 Task: Save favorite listings for townhouses in Austin, Texas, with a minimum of 3 bedrooms and a garage.
Action: Key pressed a<Key.caps_lock>USTIN<Key.space>
Screenshot: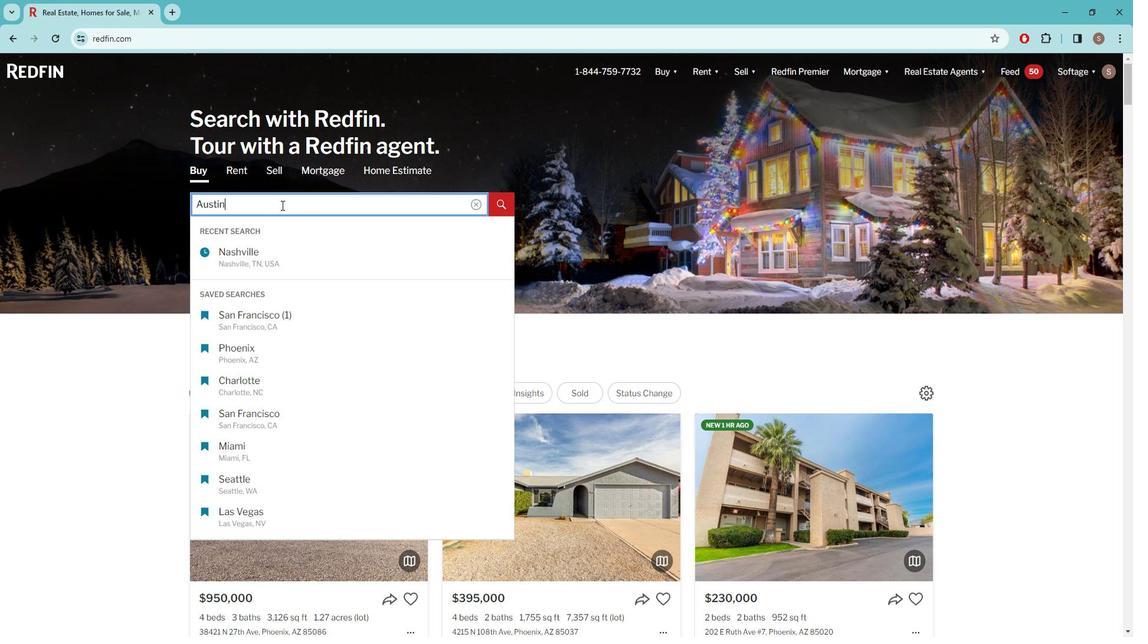 
Action: Mouse moved to (273, 256)
Screenshot: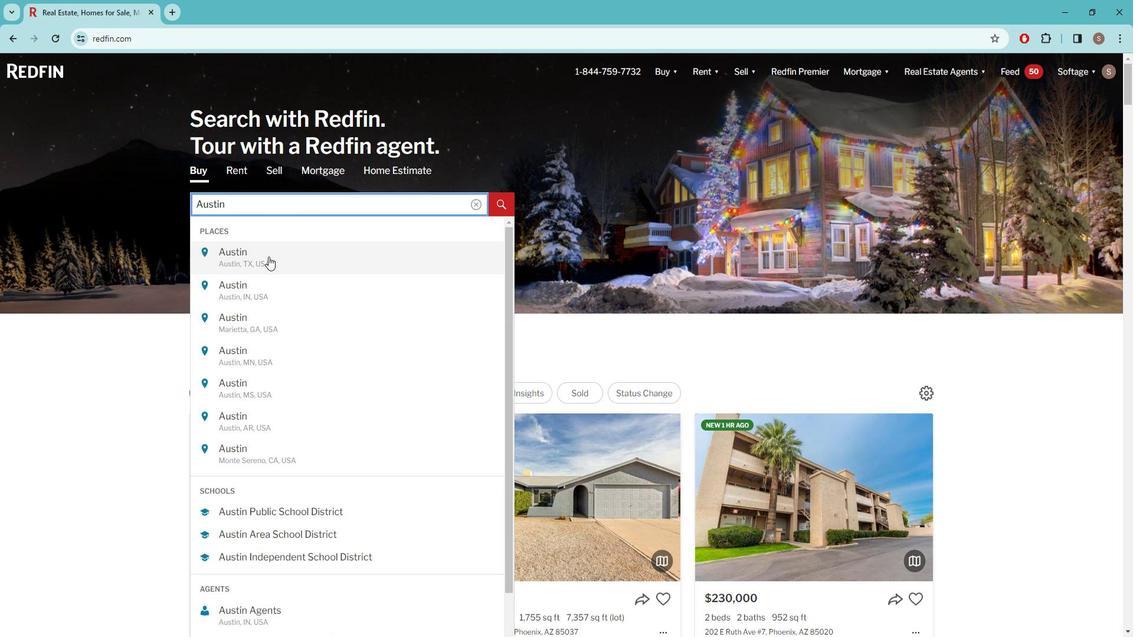 
Action: Mouse pressed left at (273, 256)
Screenshot: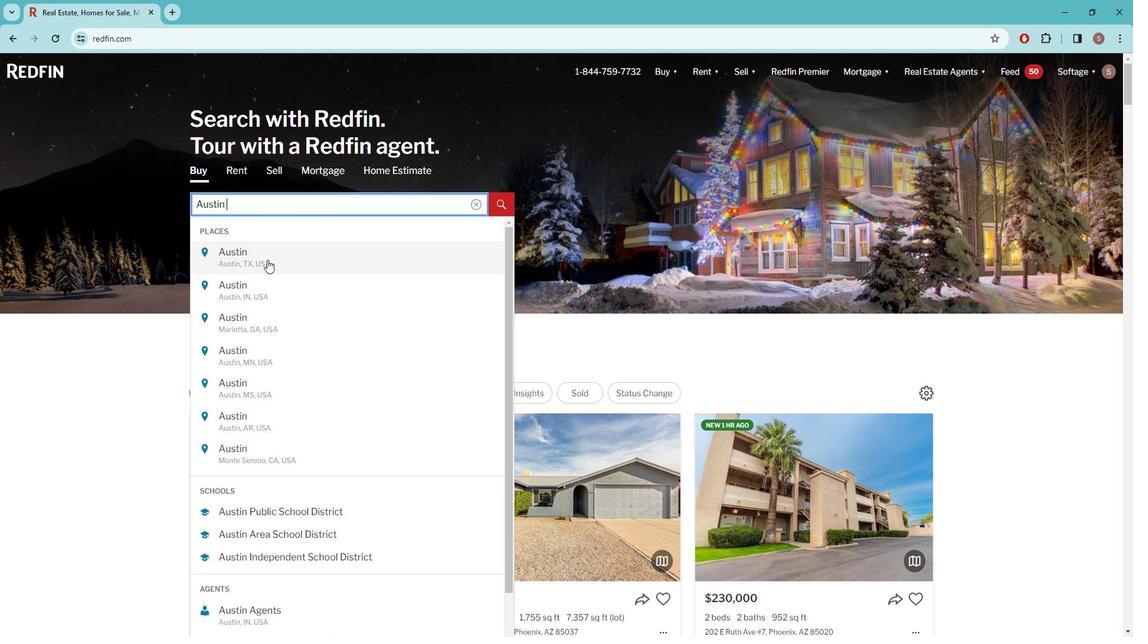 
Action: Mouse moved to (996, 148)
Screenshot: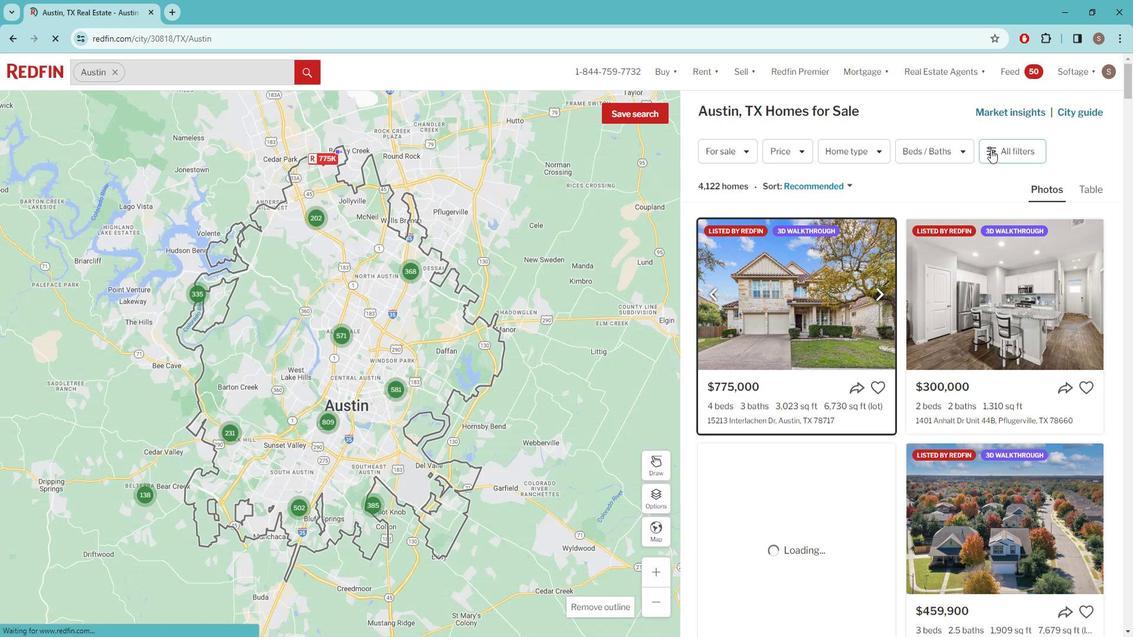 
Action: Mouse pressed left at (996, 148)
Screenshot: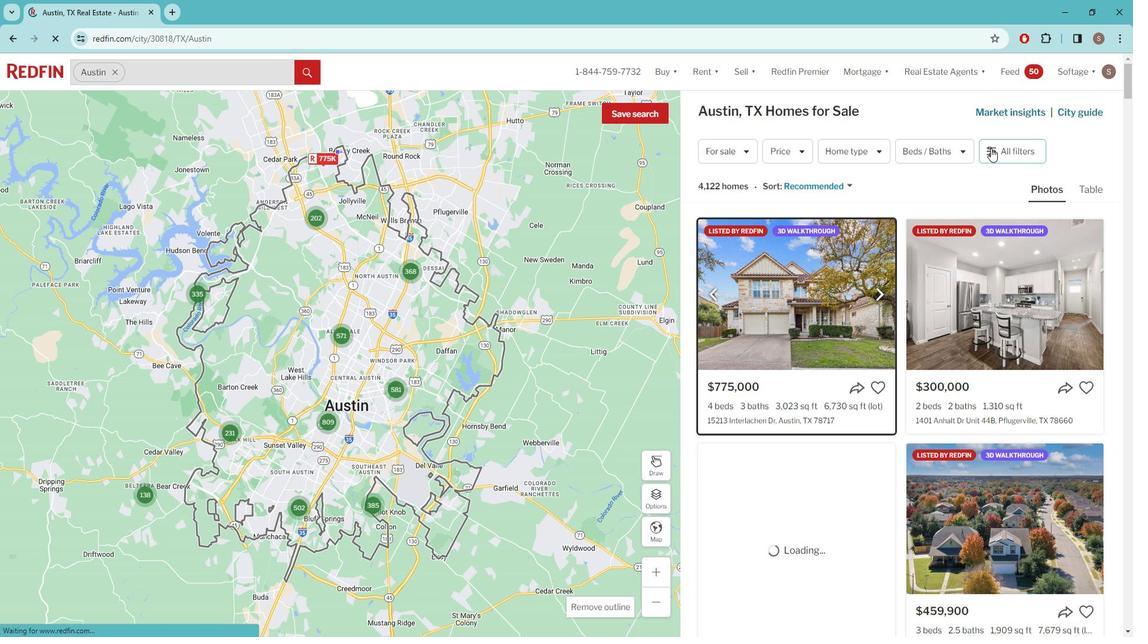 
Action: Mouse pressed left at (996, 148)
Screenshot: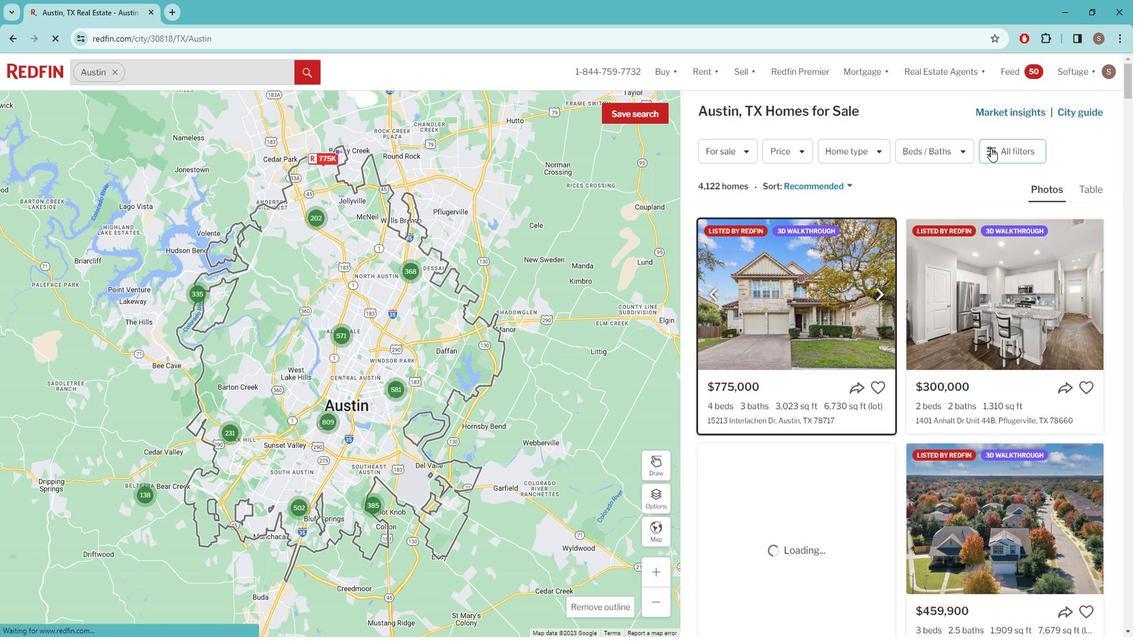 
Action: Mouse pressed left at (996, 148)
Screenshot: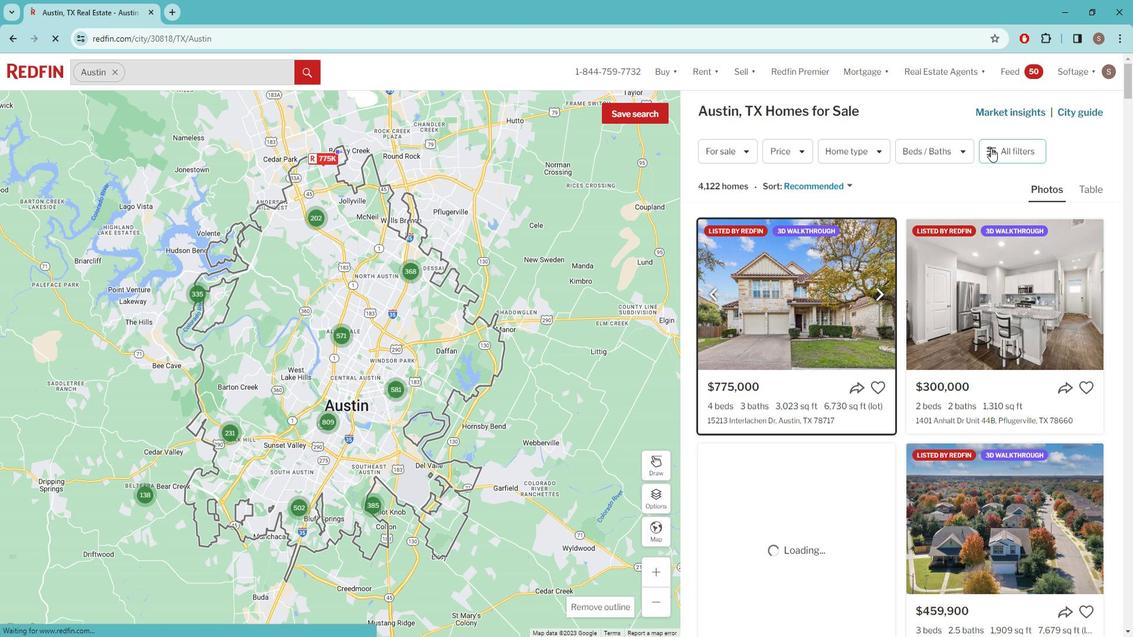 
Action: Mouse moved to (1001, 148)
Screenshot: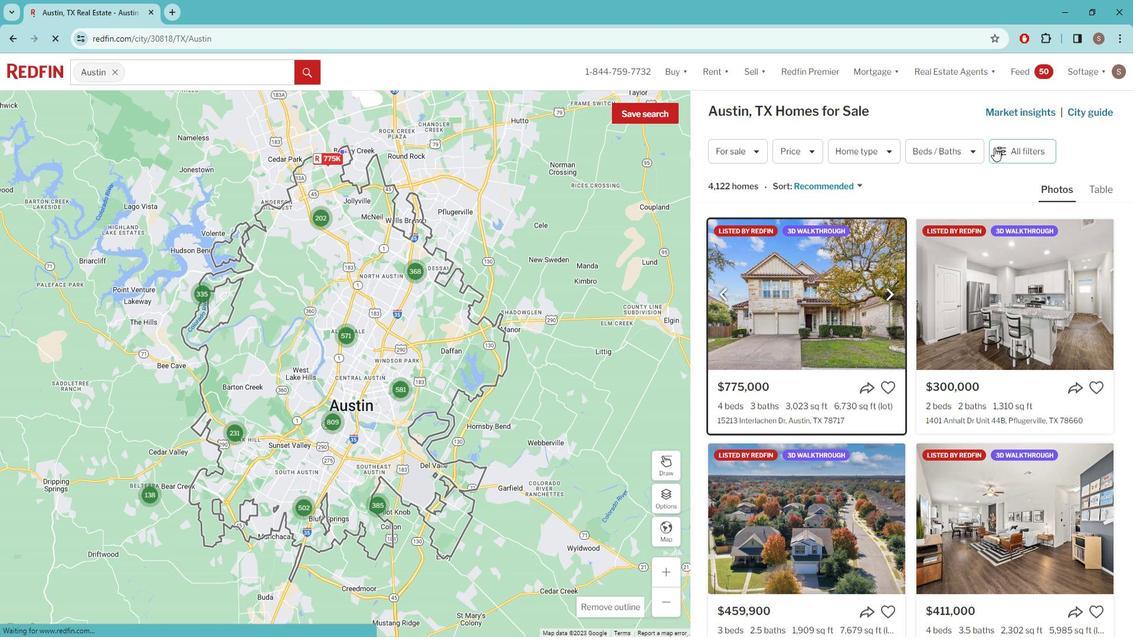 
Action: Mouse pressed left at (1001, 148)
Screenshot: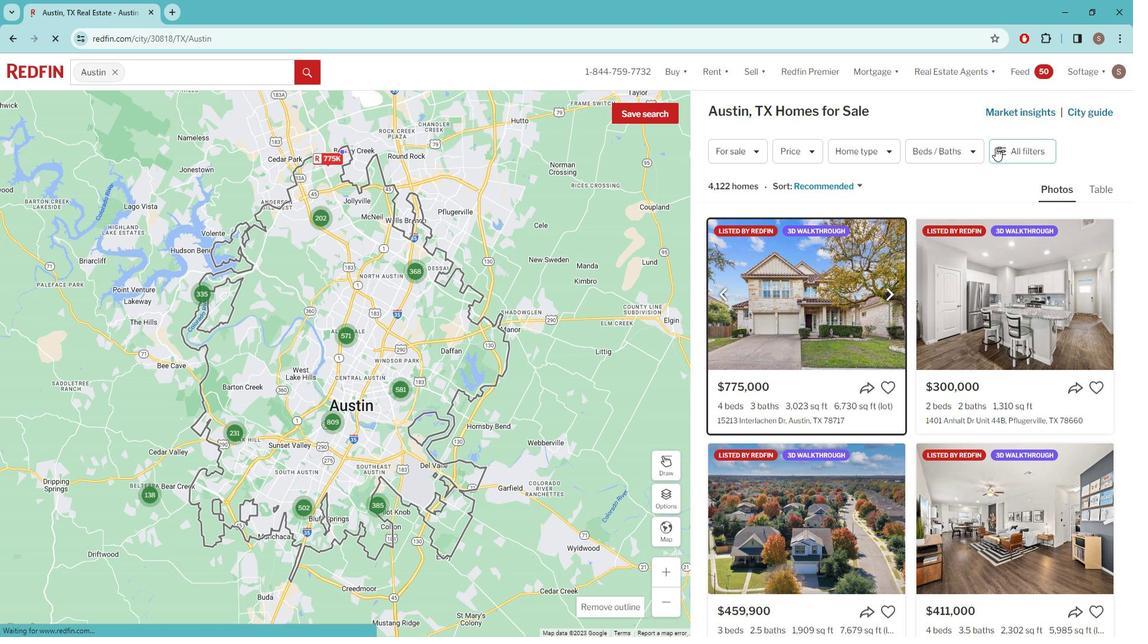 
Action: Mouse moved to (1001, 147)
Screenshot: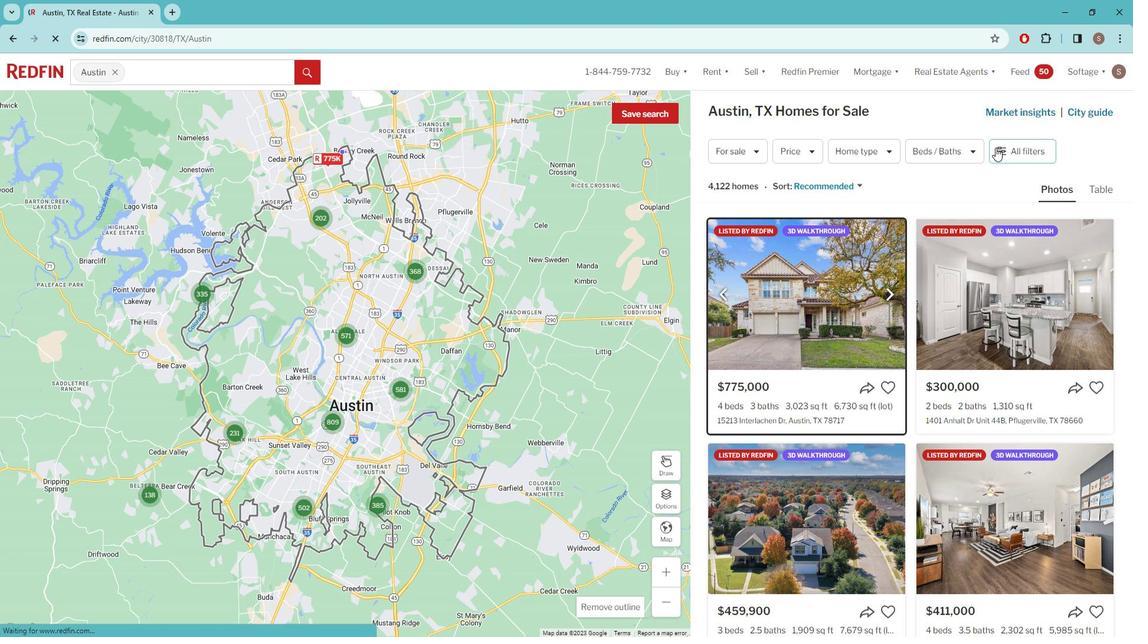
Action: Mouse pressed left at (1001, 147)
Screenshot: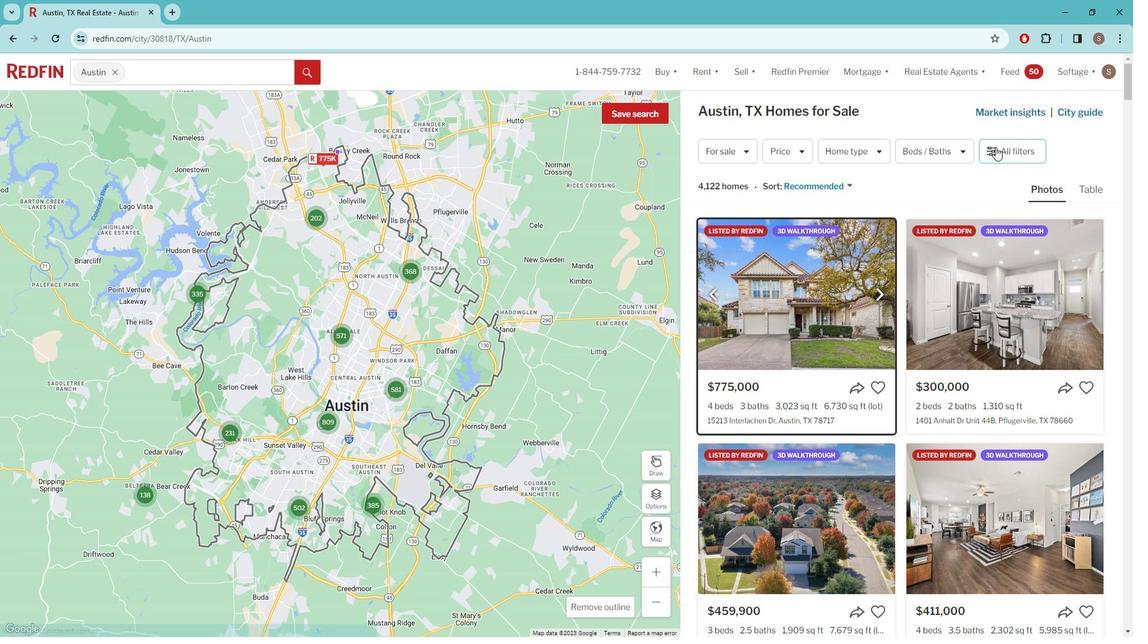 
Action: Mouse moved to (974, 226)
Screenshot: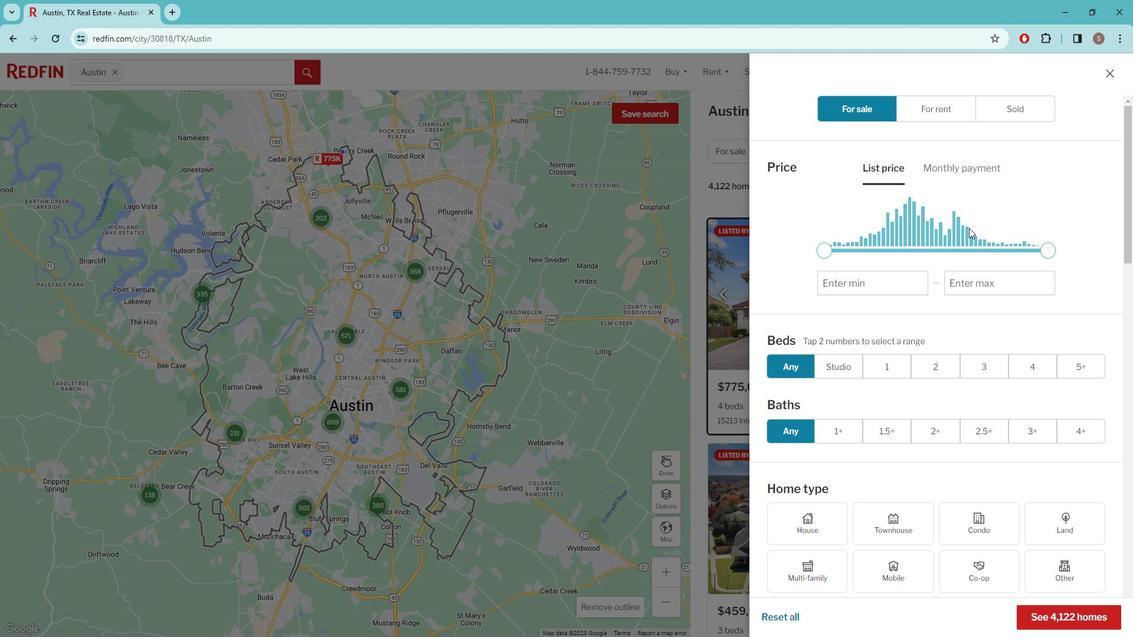 
Action: Mouse scrolled (974, 225) with delta (0, 0)
Screenshot: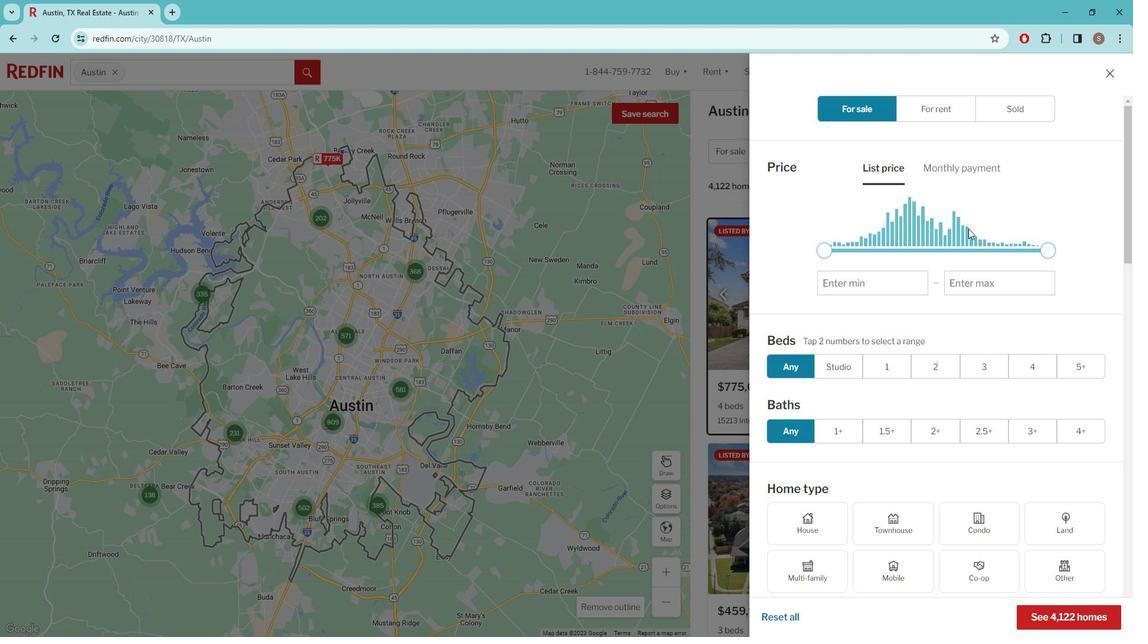 
Action: Mouse moved to (974, 302)
Screenshot: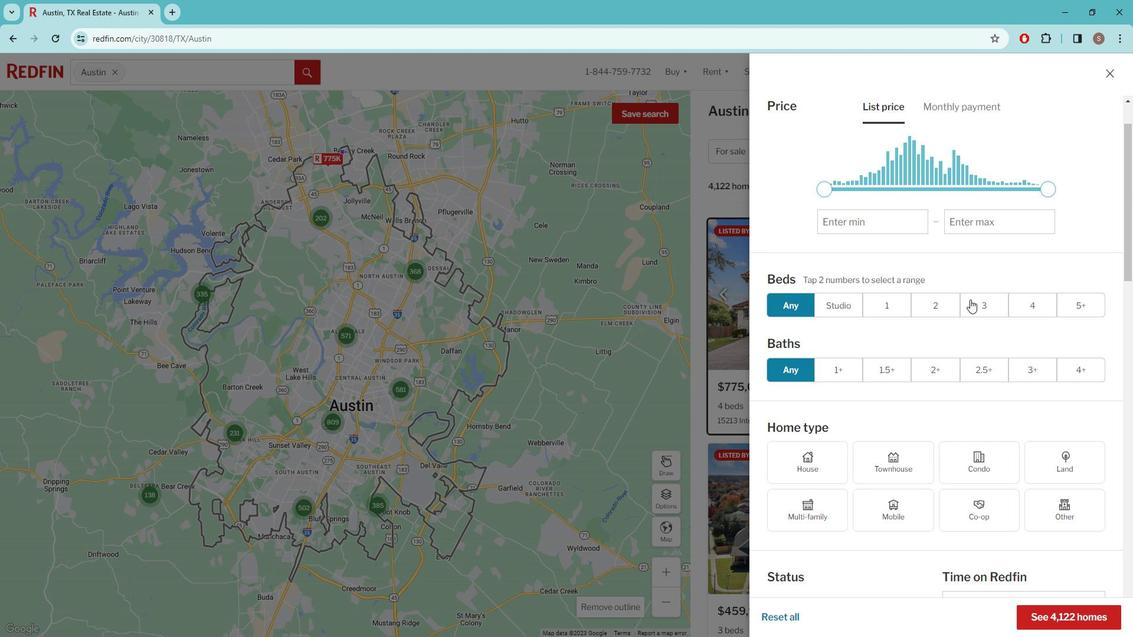 
Action: Mouse scrolled (974, 301) with delta (0, 0)
Screenshot: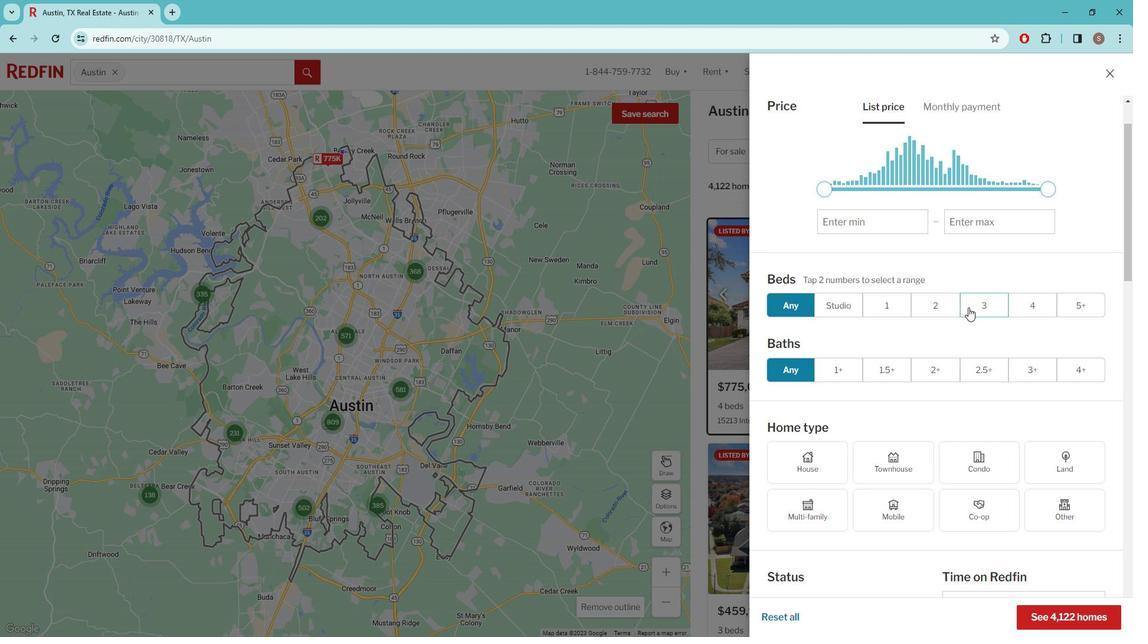 
Action: Mouse moved to (917, 393)
Screenshot: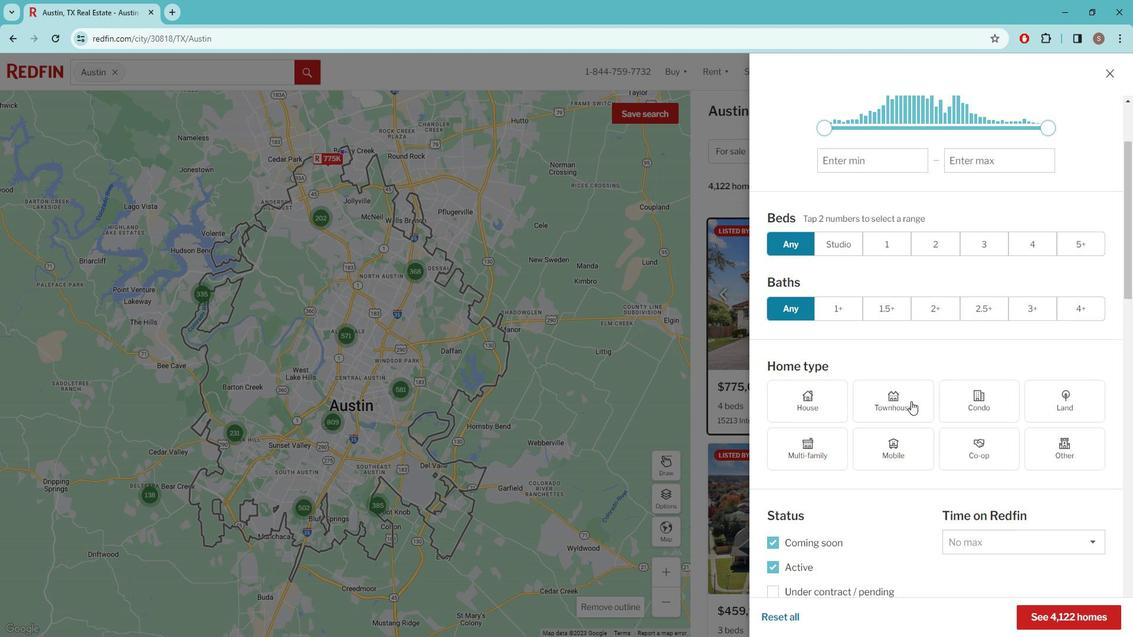 
Action: Mouse pressed left at (917, 393)
Screenshot: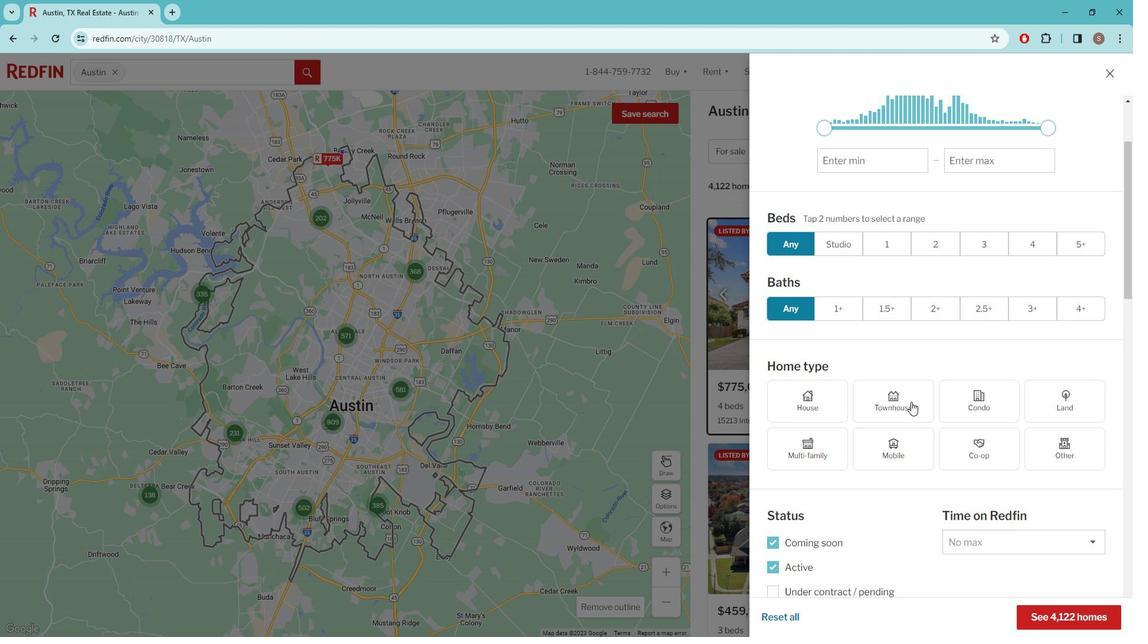 
Action: Mouse moved to (991, 231)
Screenshot: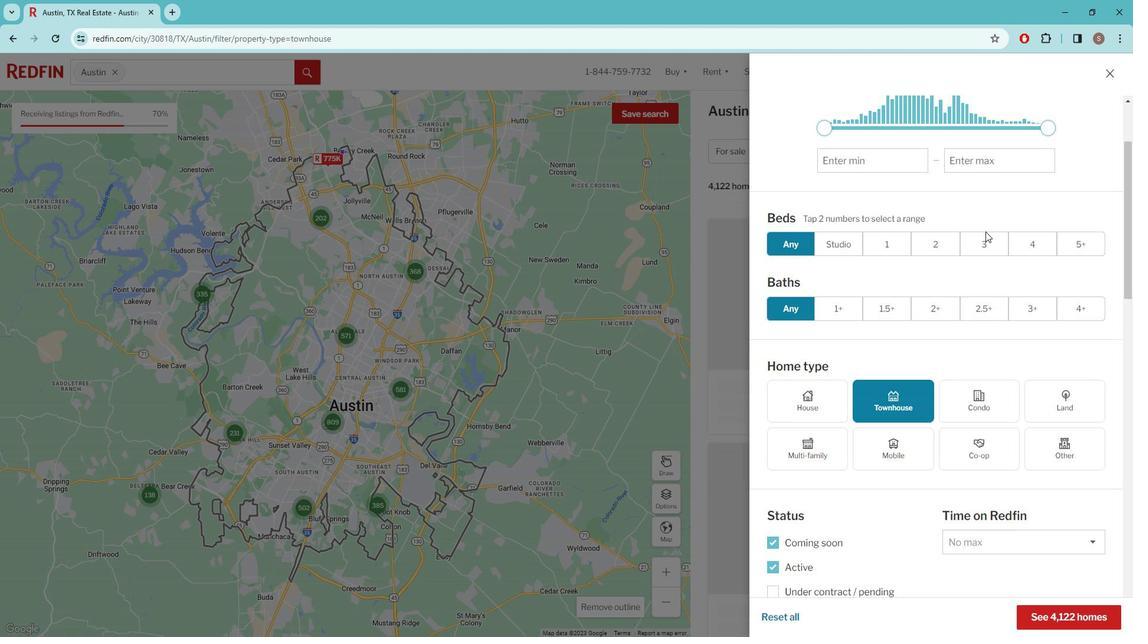 
Action: Mouse pressed left at (991, 231)
Screenshot: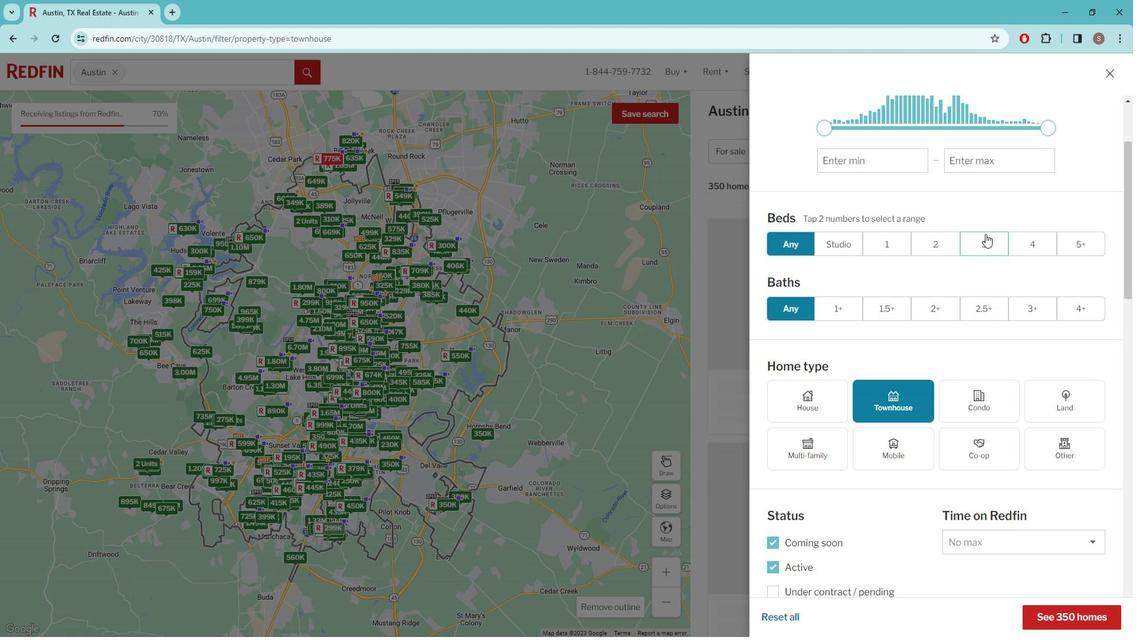 
Action: Mouse pressed left at (991, 231)
Screenshot: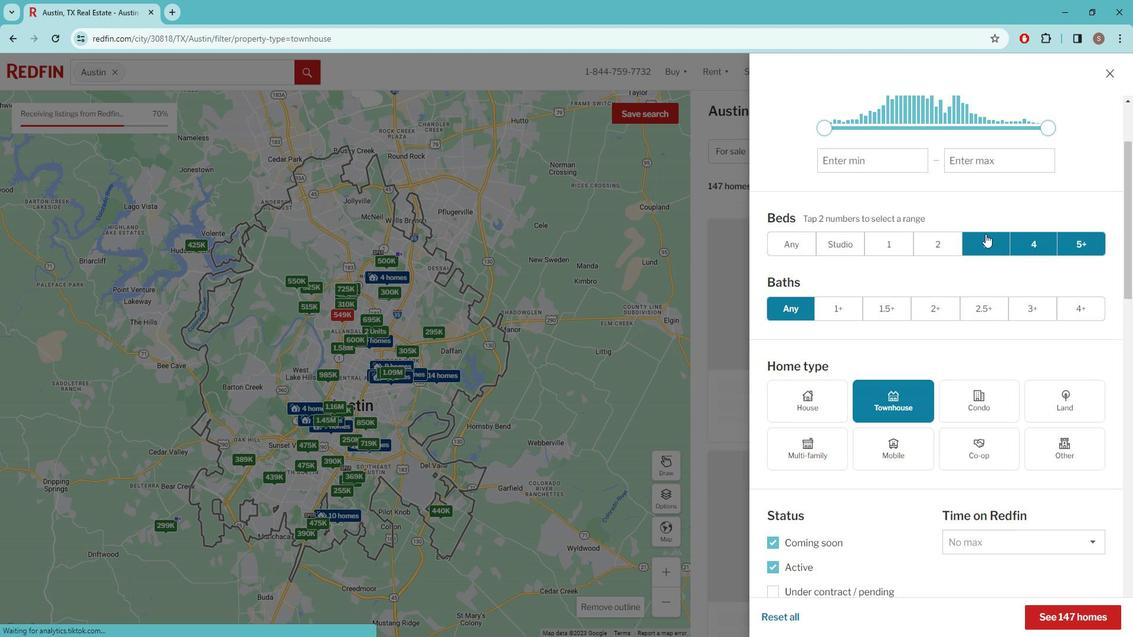 
Action: Mouse moved to (992, 230)
Screenshot: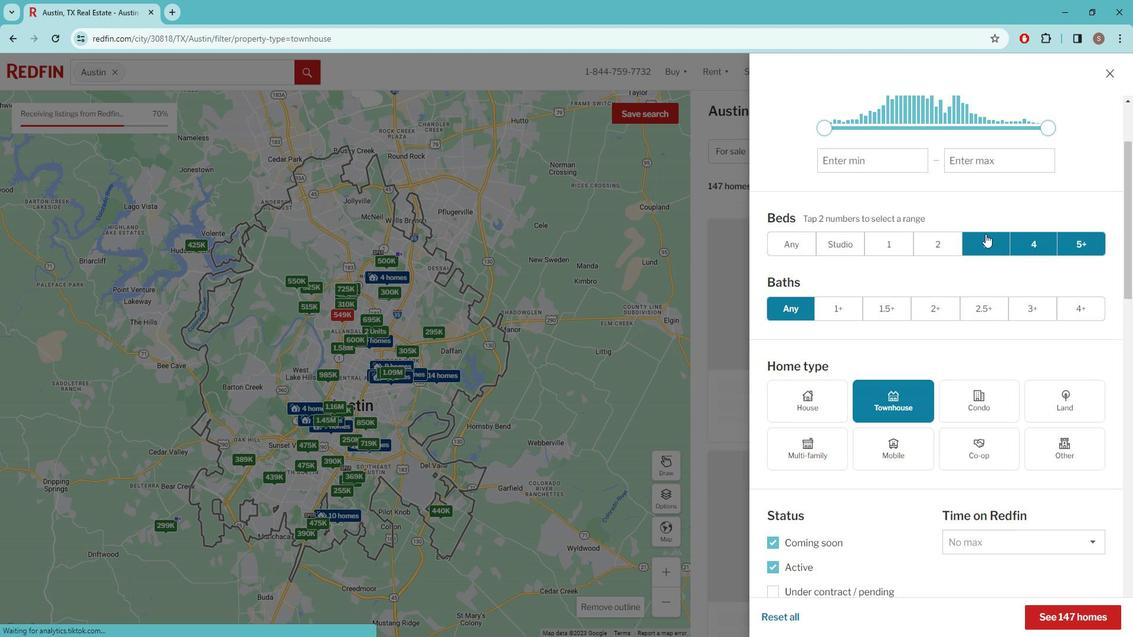 
Action: Mouse scrolled (992, 230) with delta (0, 0)
Screenshot: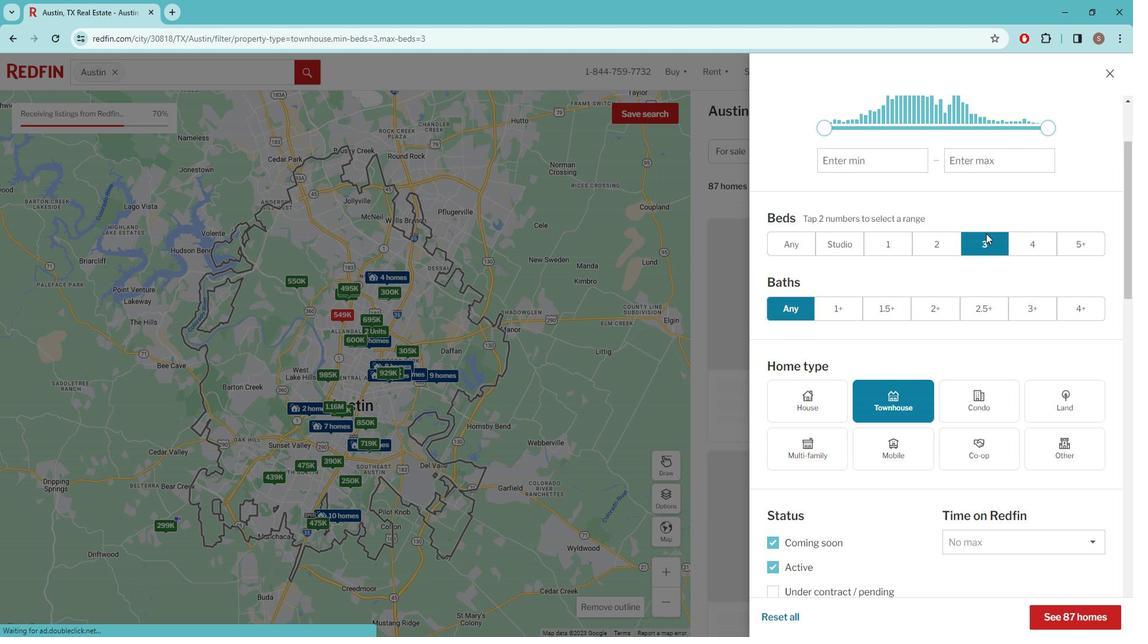 
Action: Mouse moved to (990, 230)
Screenshot: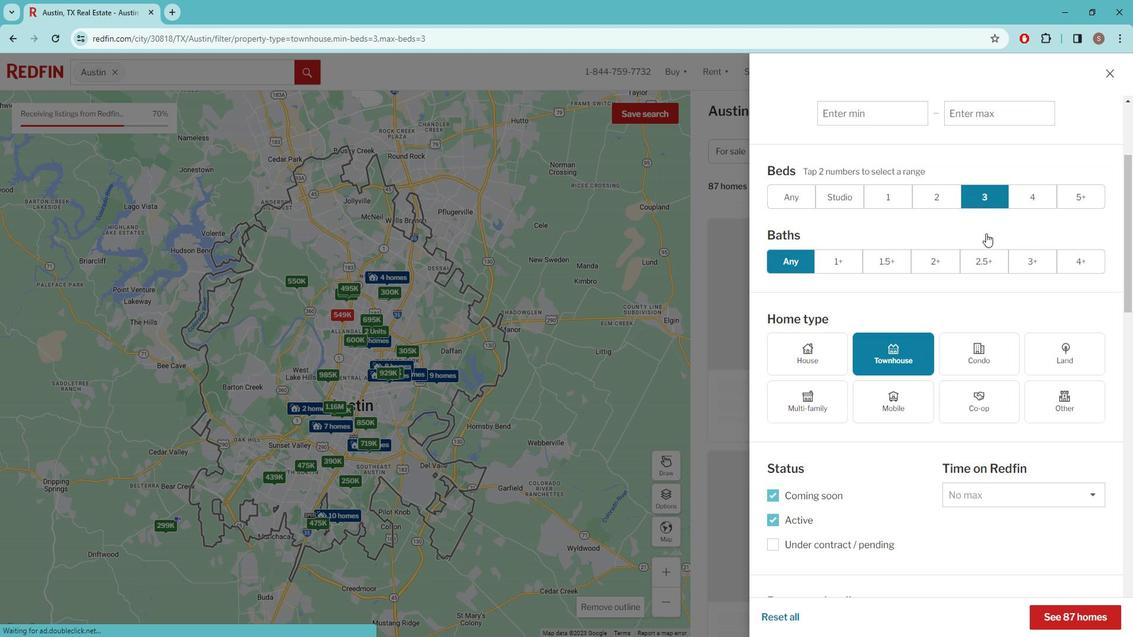 
Action: Mouse scrolled (990, 230) with delta (0, 0)
Screenshot: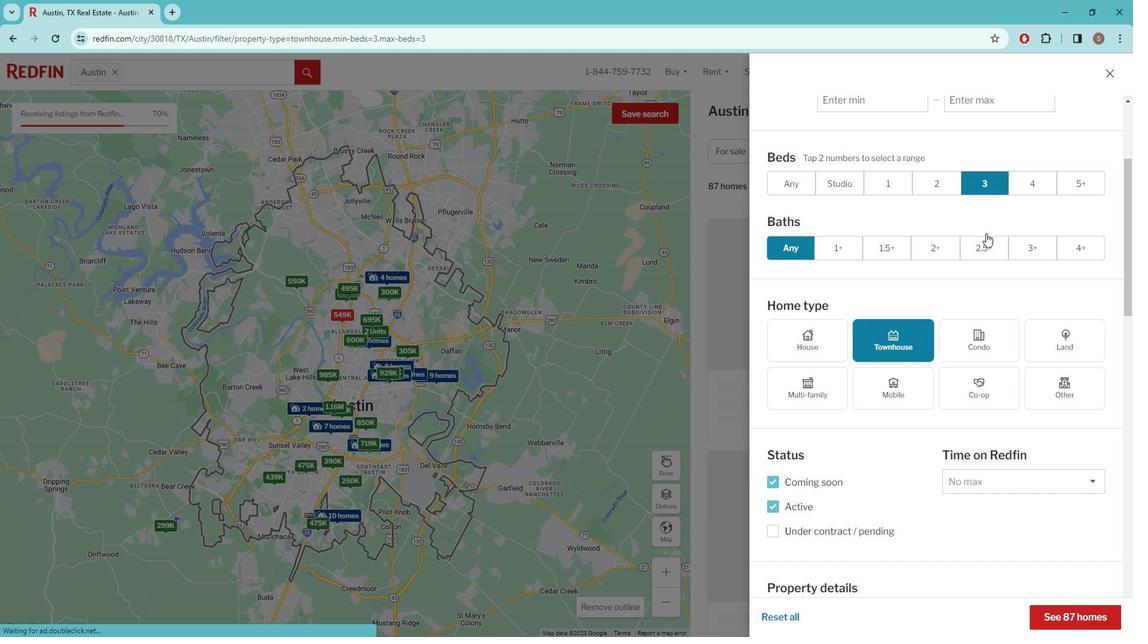 
Action: Mouse scrolled (990, 230) with delta (0, 0)
Screenshot: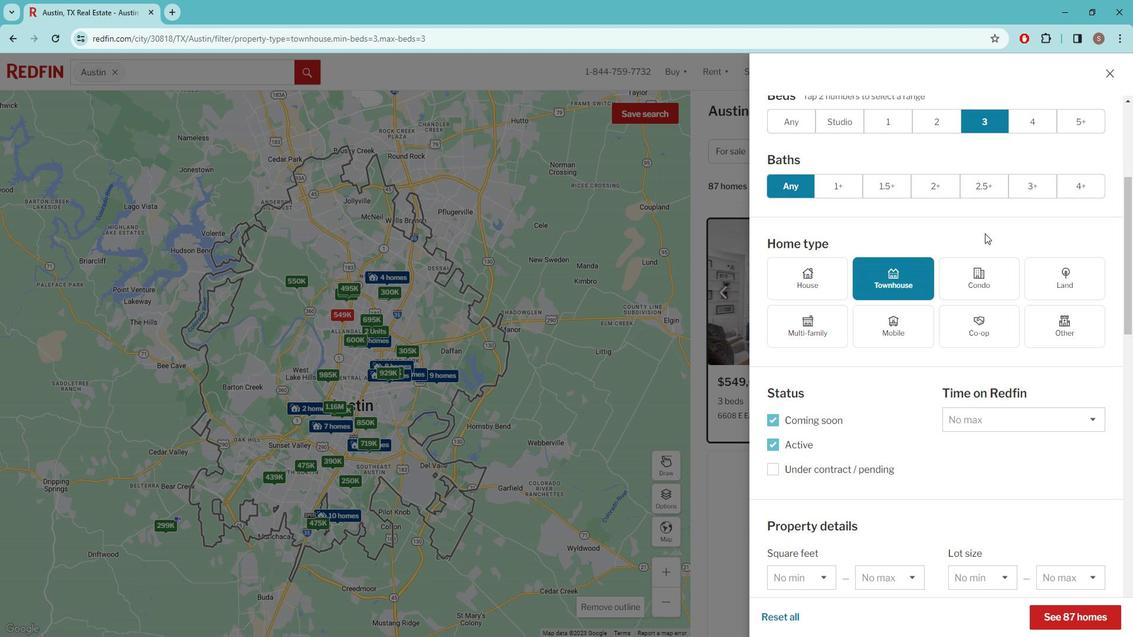 
Action: Mouse scrolled (990, 230) with delta (0, 0)
Screenshot: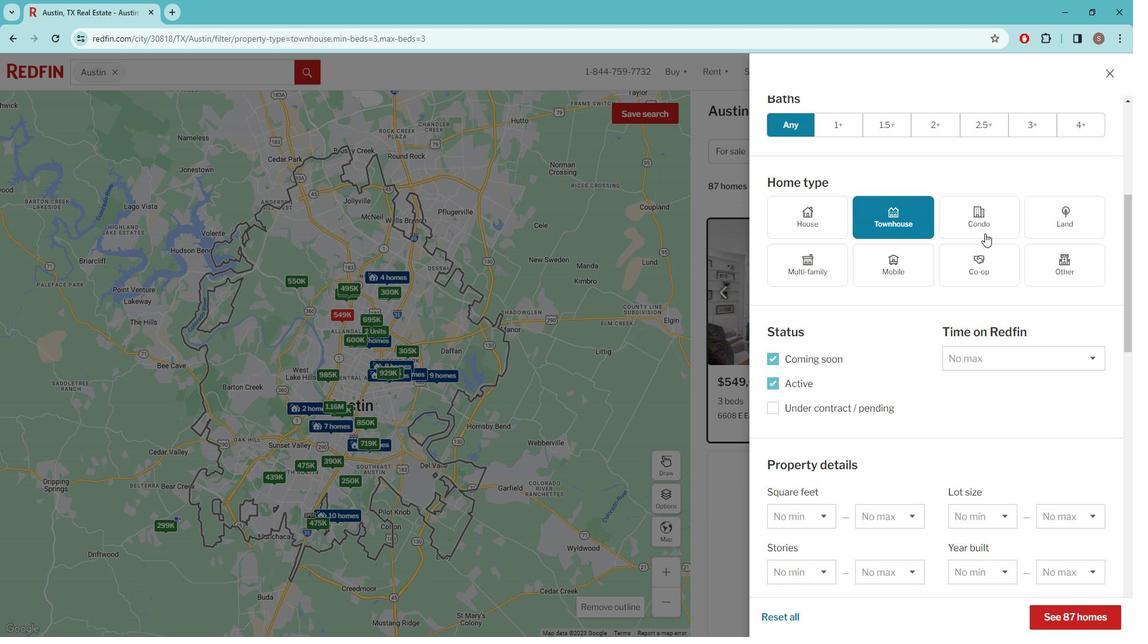
Action: Mouse scrolled (990, 230) with delta (0, 0)
Screenshot: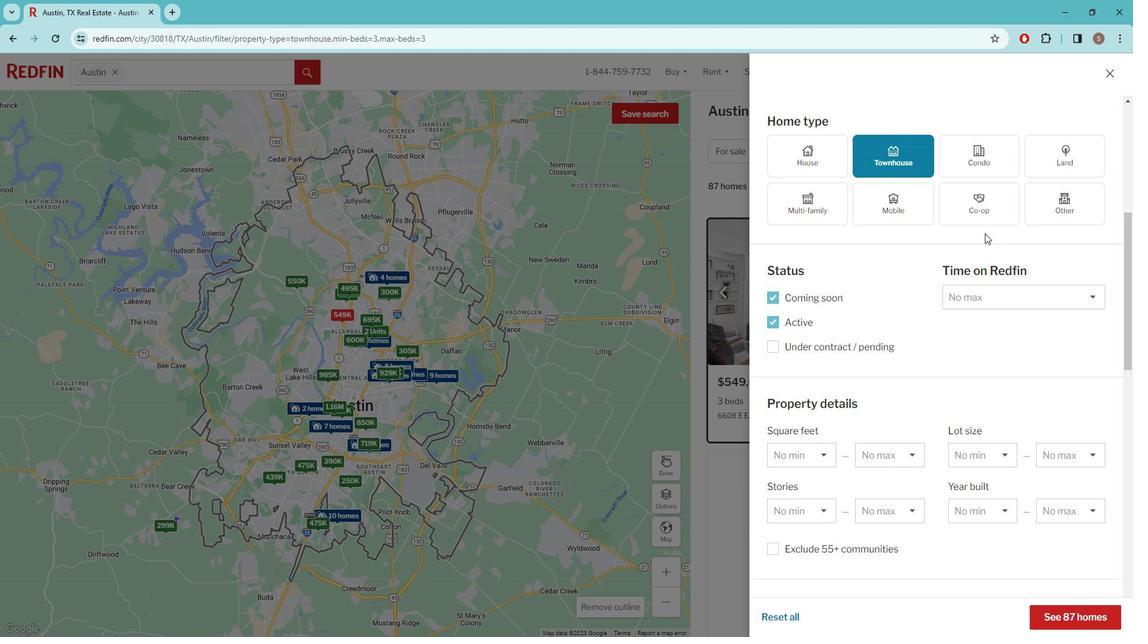
Action: Mouse moved to (990, 230)
Screenshot: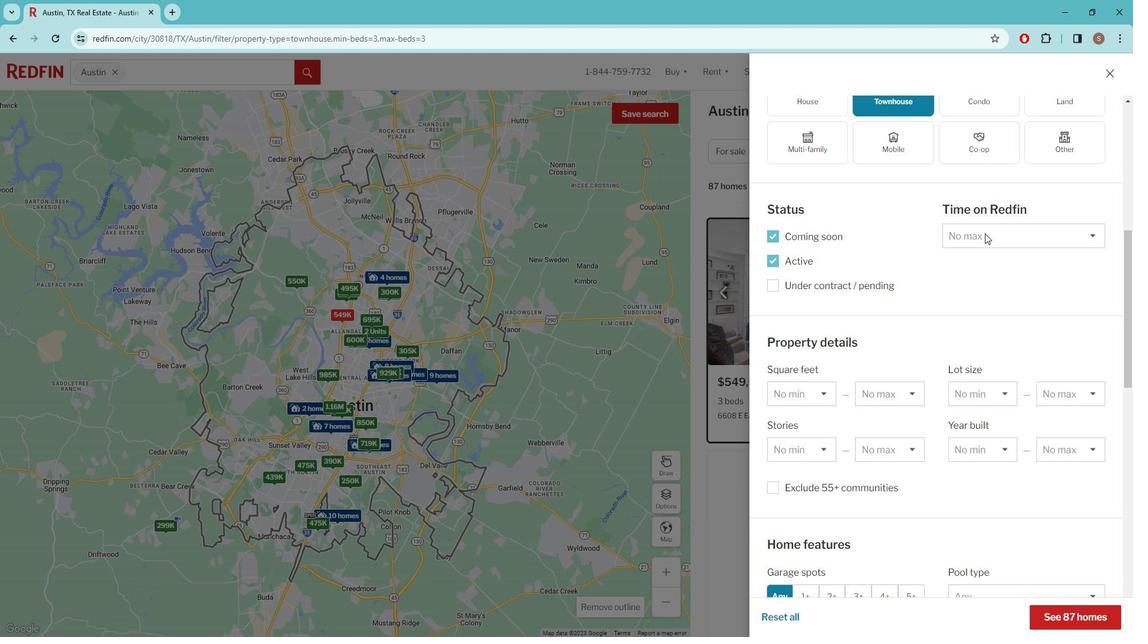 
Action: Mouse scrolled (990, 230) with delta (0, 0)
Screenshot: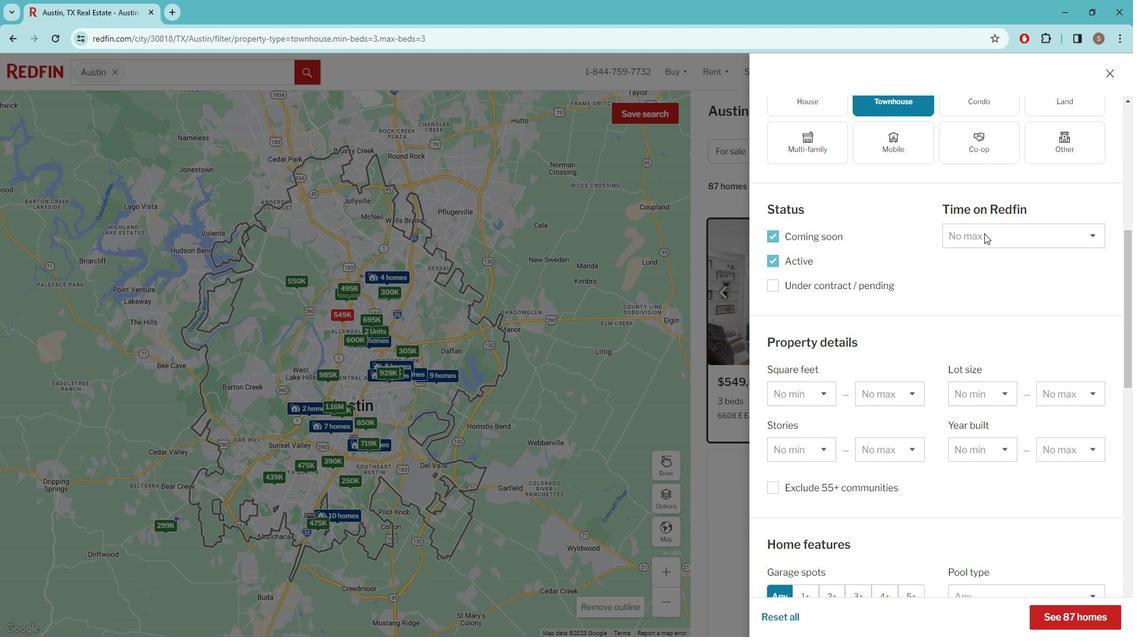 
Action: Mouse moved to (989, 231)
Screenshot: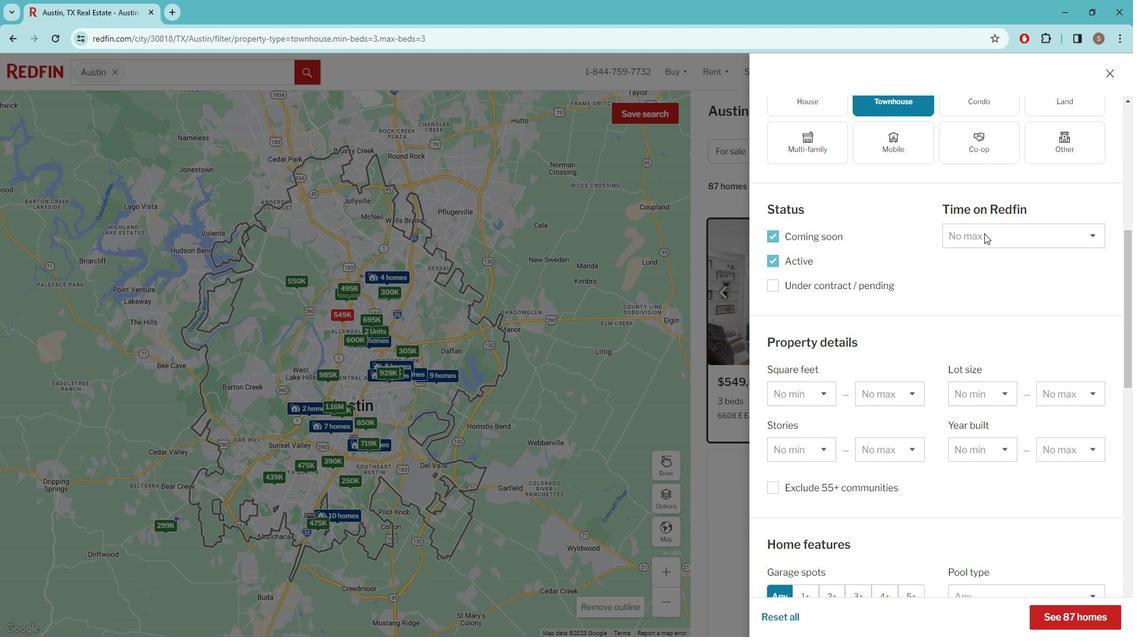 
Action: Mouse scrolled (989, 230) with delta (0, 0)
Screenshot: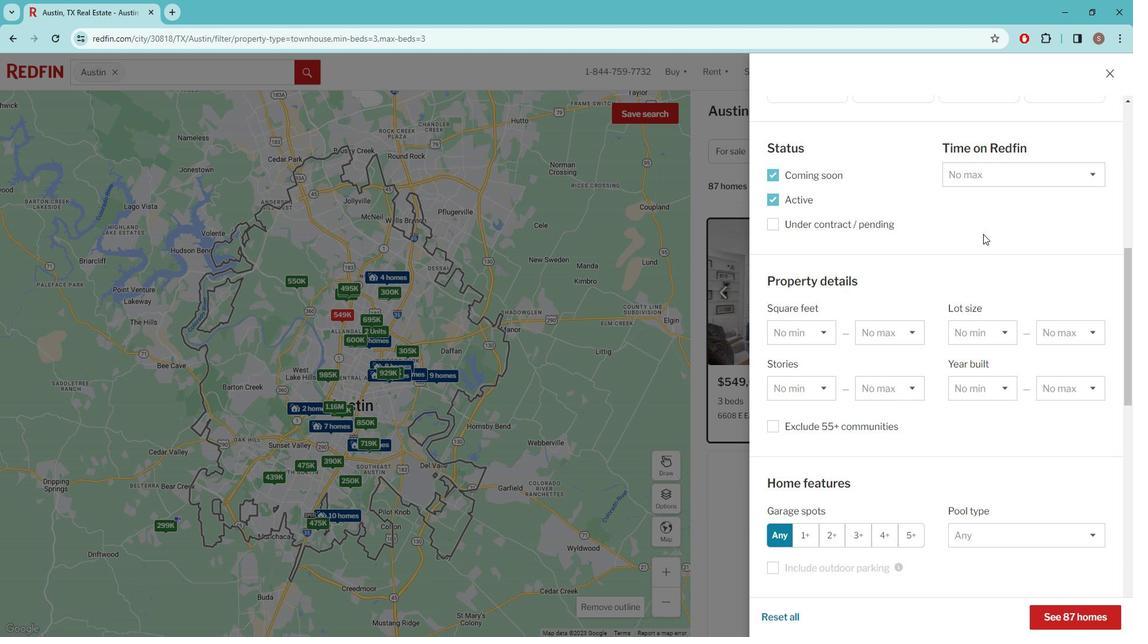 
Action: Mouse scrolled (989, 230) with delta (0, 0)
Screenshot: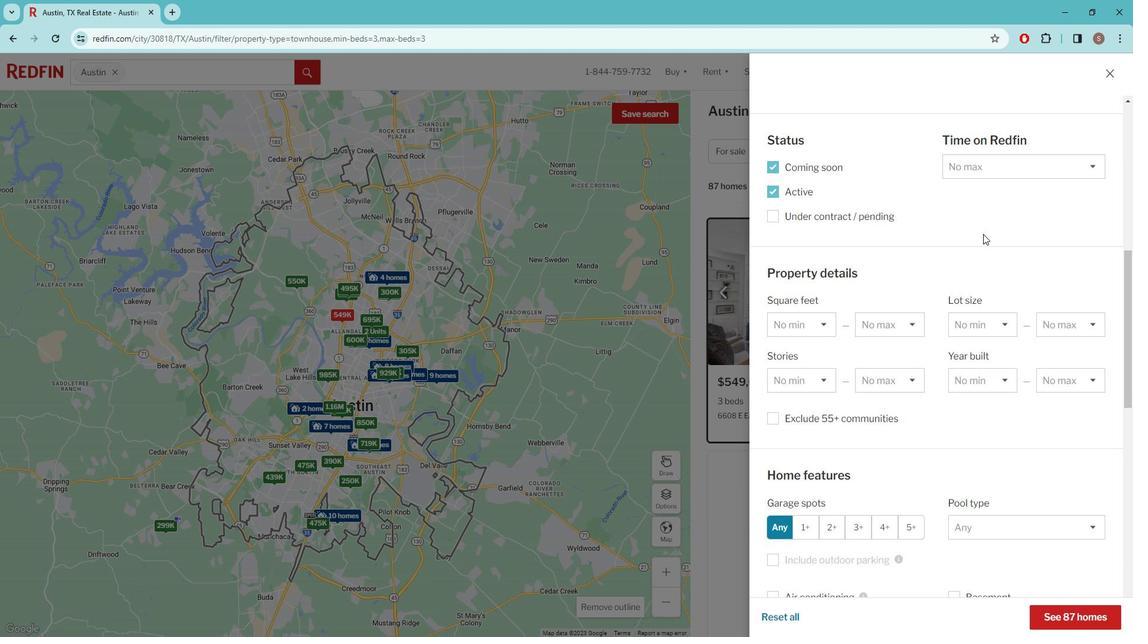
Action: Mouse moved to (809, 405)
Screenshot: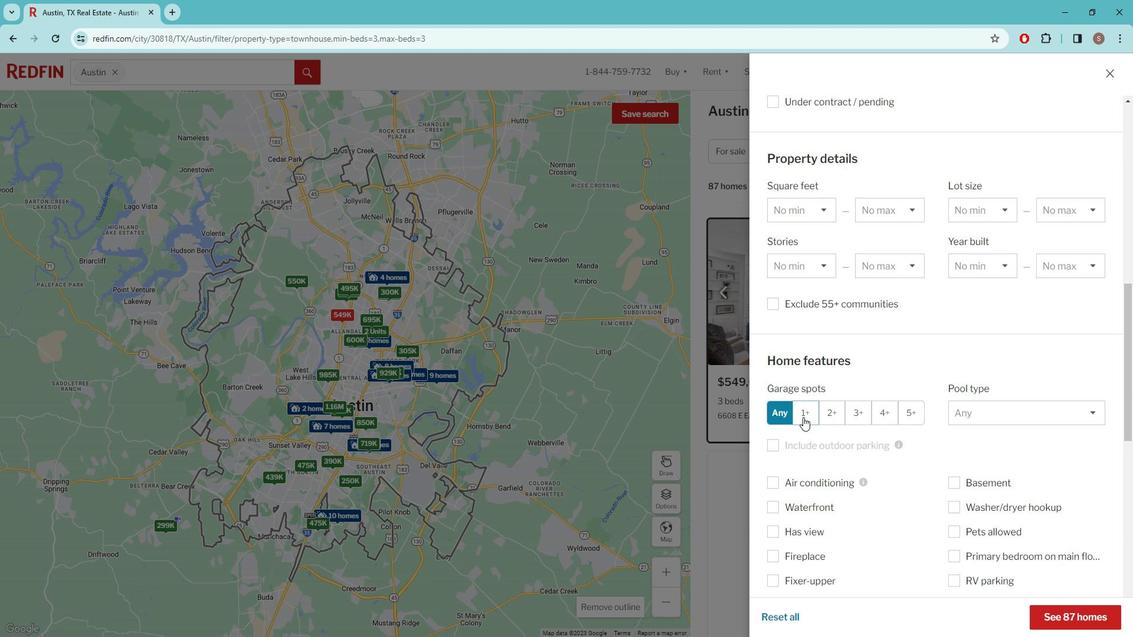 
Action: Mouse pressed left at (809, 405)
Screenshot: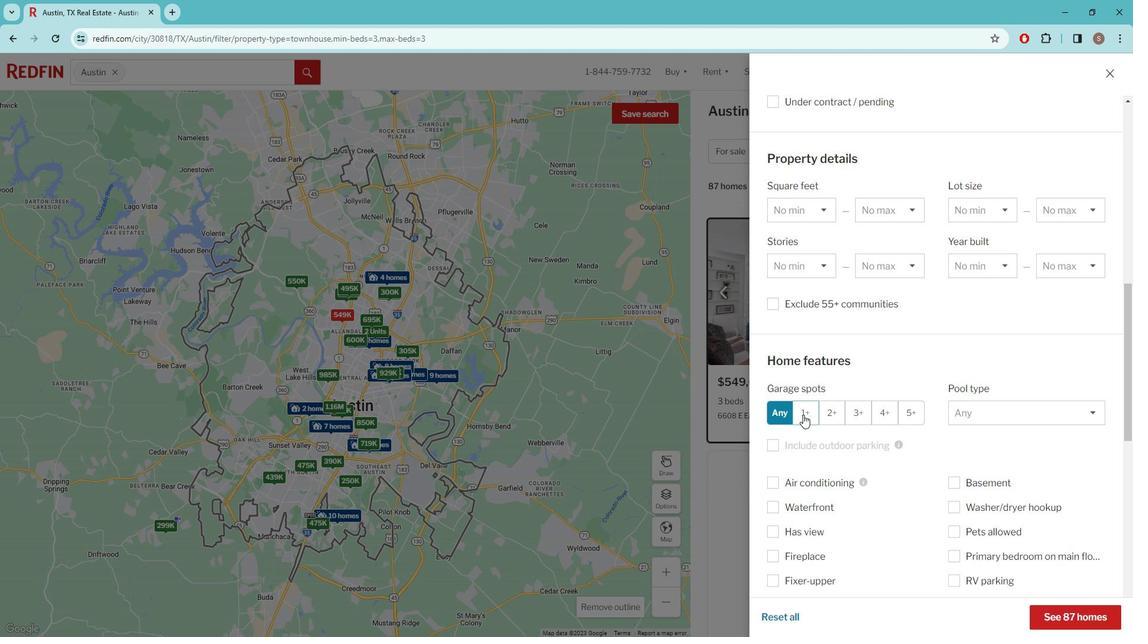 
Action: Mouse scrolled (809, 404) with delta (0, 0)
Screenshot: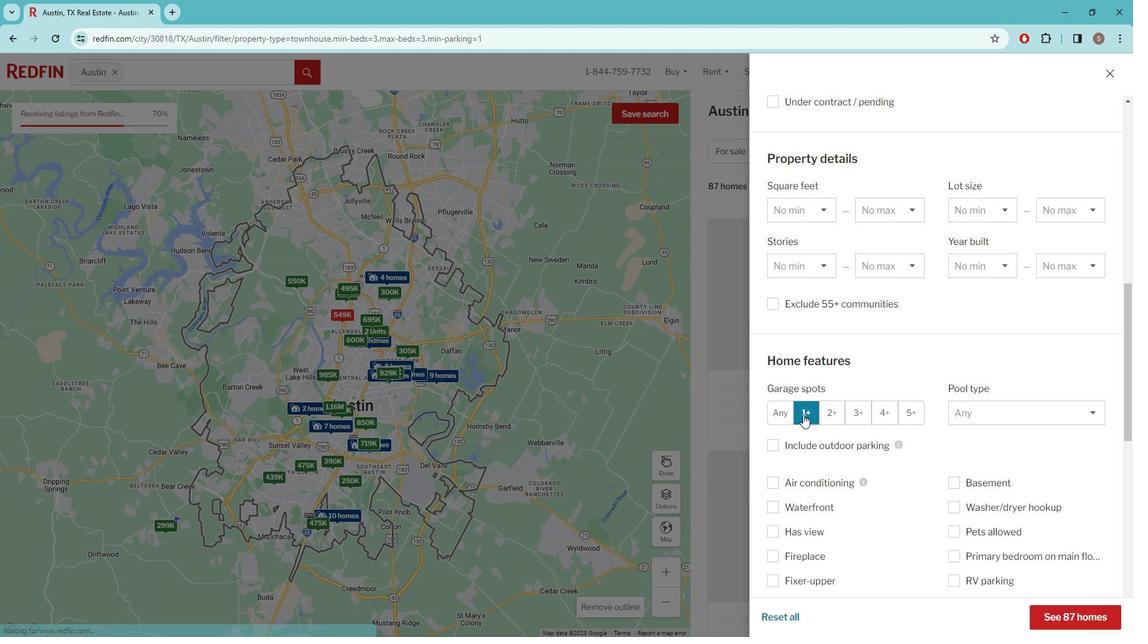 
Action: Mouse moved to (811, 403)
Screenshot: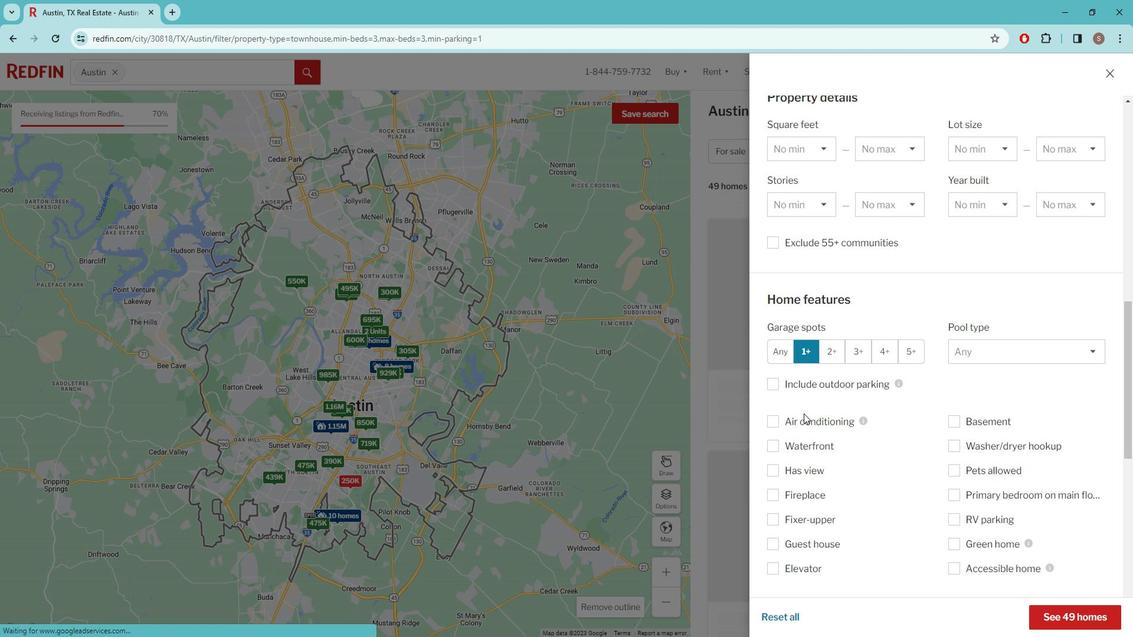 
Action: Mouse scrolled (811, 403) with delta (0, 0)
Screenshot: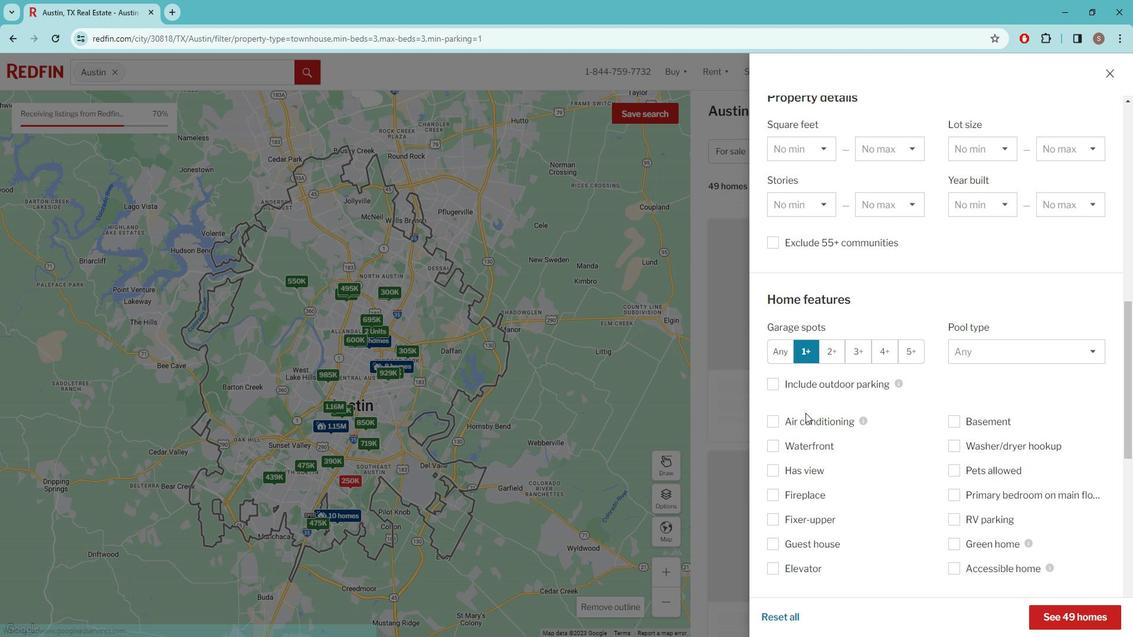 
Action: Mouse scrolled (811, 403) with delta (0, 0)
Screenshot: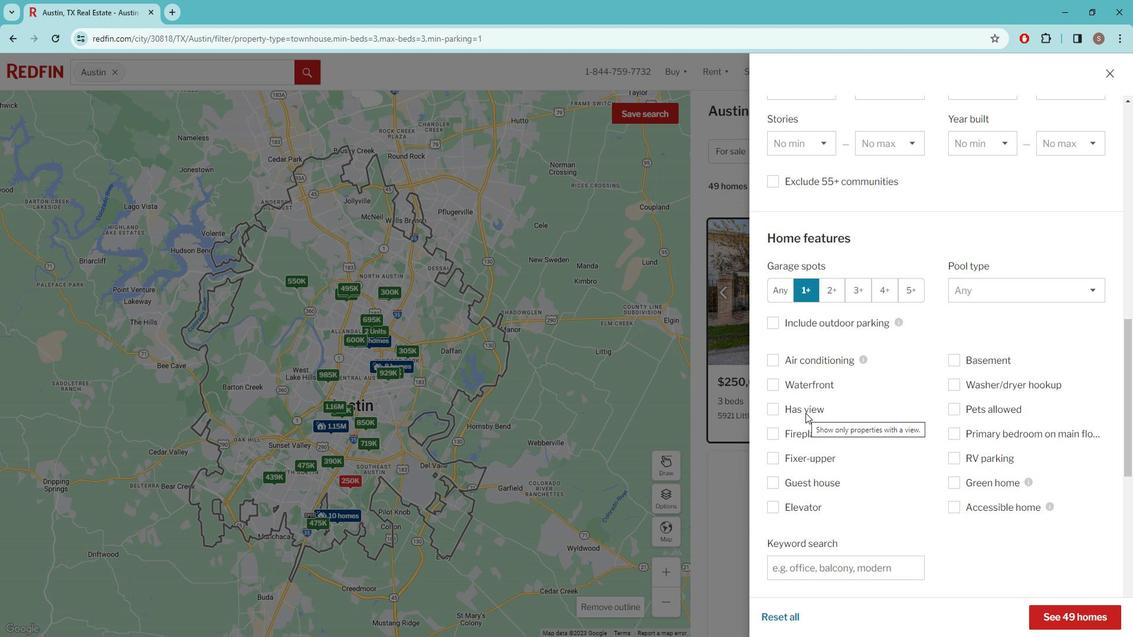 
Action: Mouse scrolled (811, 403) with delta (0, 0)
Screenshot: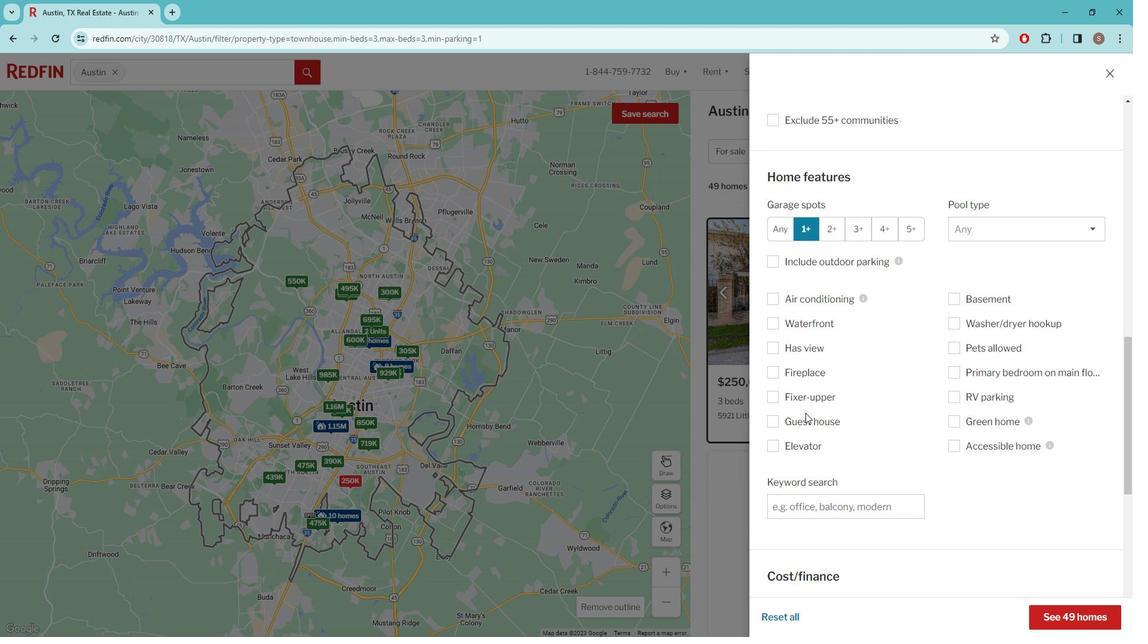 
Action: Mouse moved to (813, 400)
Screenshot: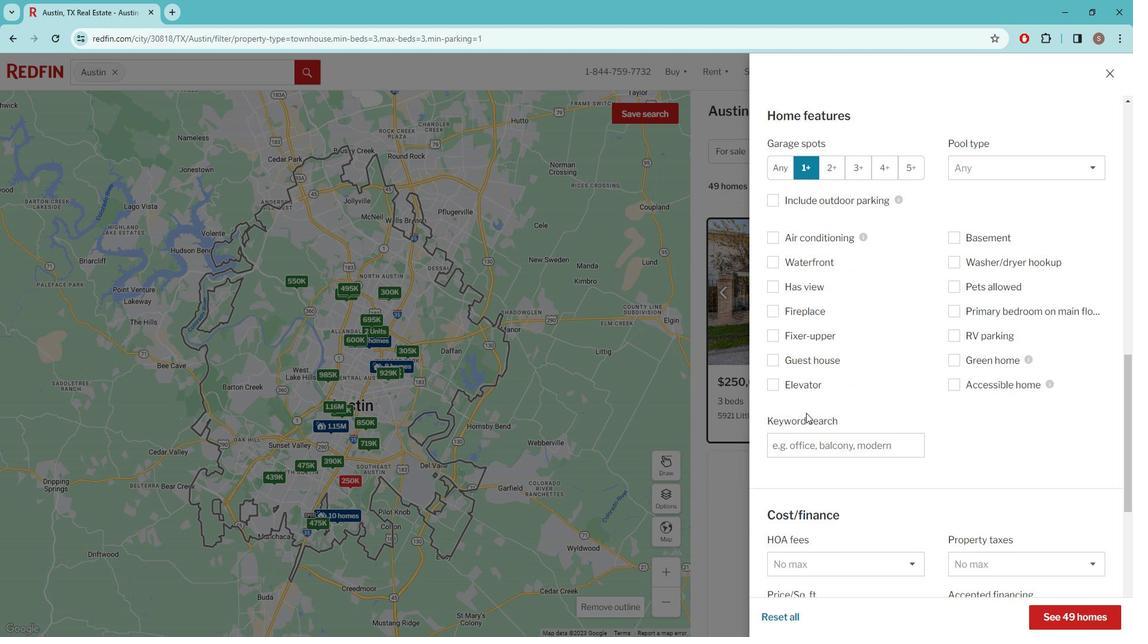 
Action: Mouse scrolled (813, 400) with delta (0, 0)
Screenshot: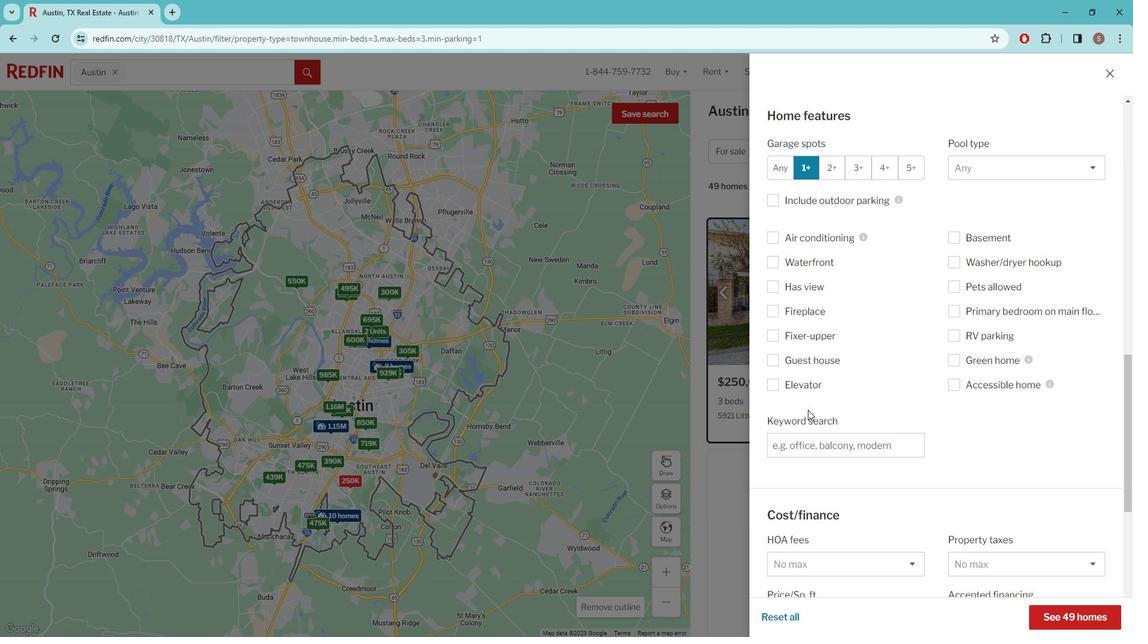 
Action: Mouse scrolled (813, 400) with delta (0, 0)
Screenshot: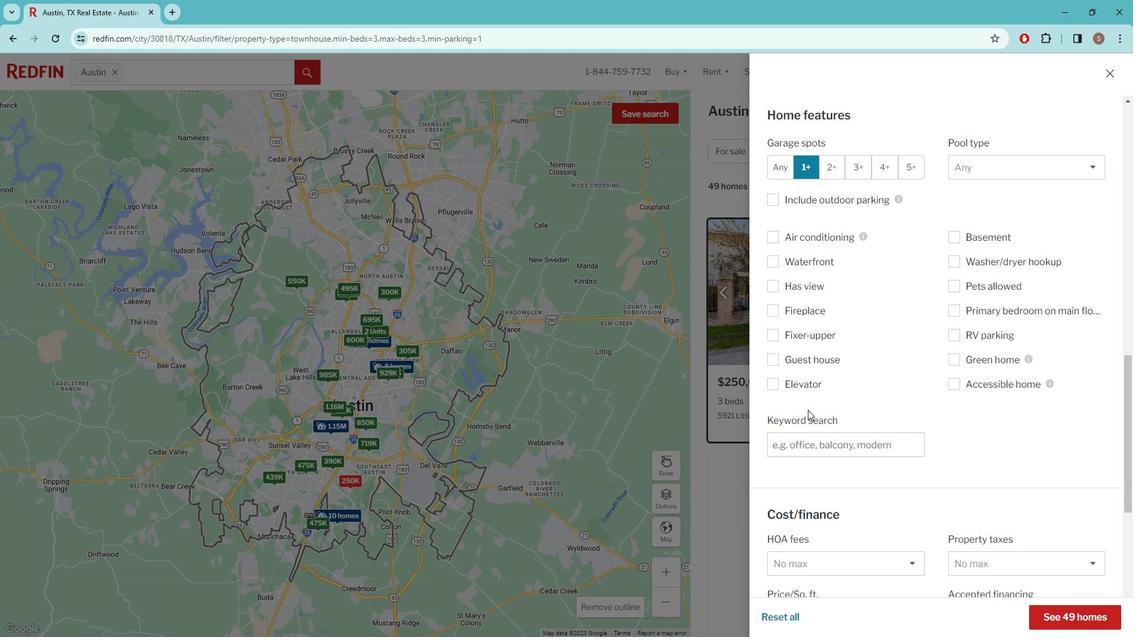 
Action: Mouse moved to (813, 399)
Screenshot: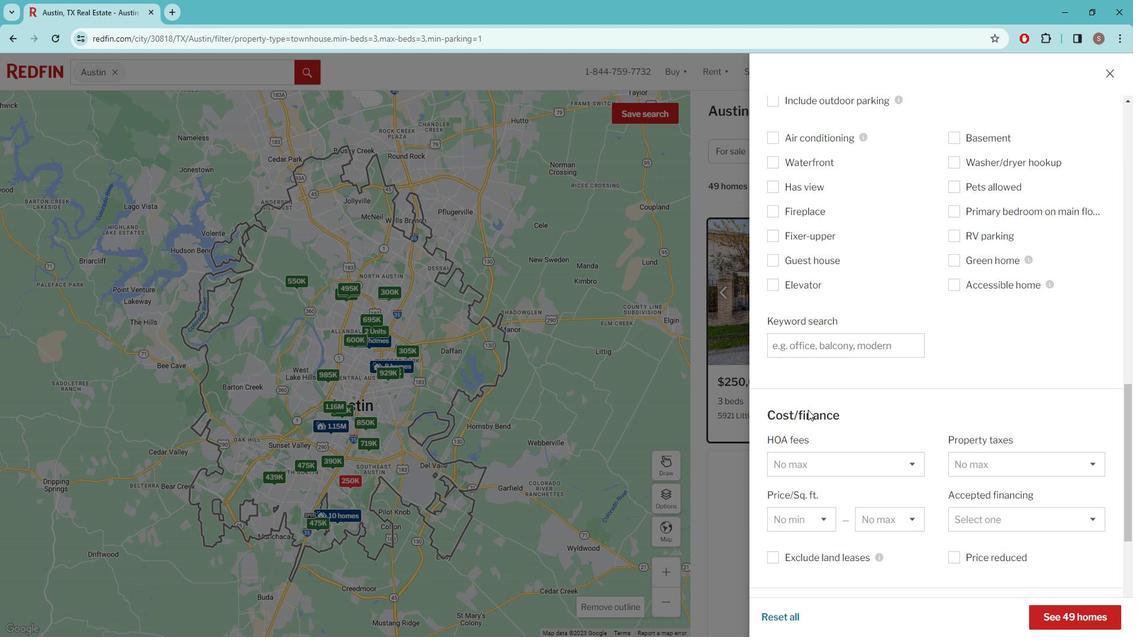 
Action: Mouse scrolled (813, 398) with delta (0, 0)
Screenshot: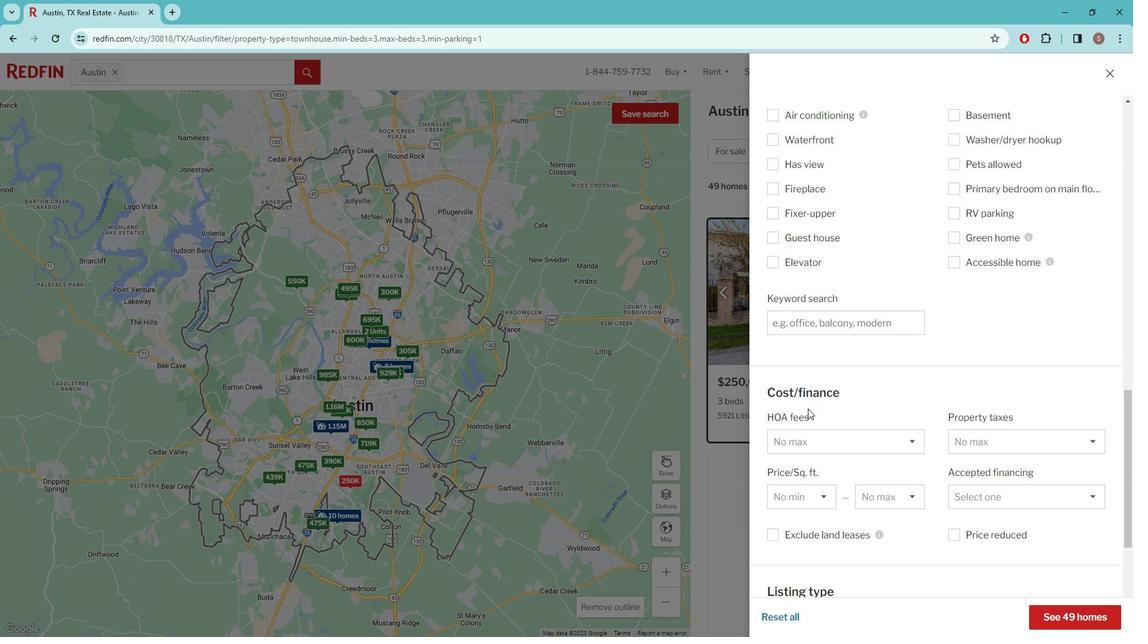 
Action: Mouse scrolled (813, 398) with delta (0, 0)
Screenshot: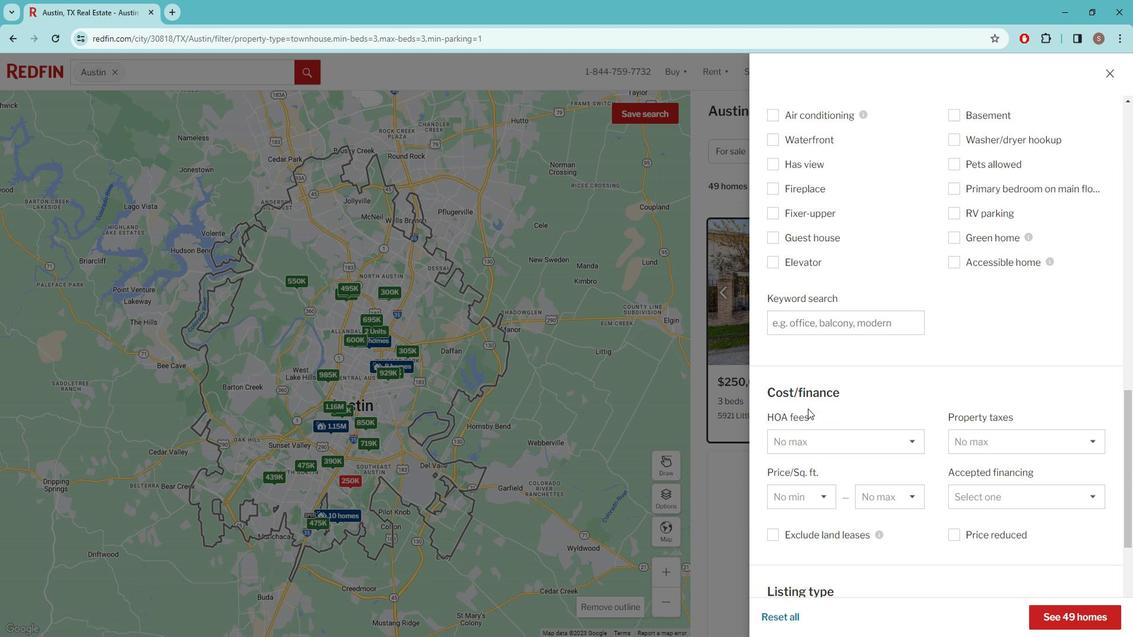 
Action: Mouse scrolled (813, 398) with delta (0, 0)
Screenshot: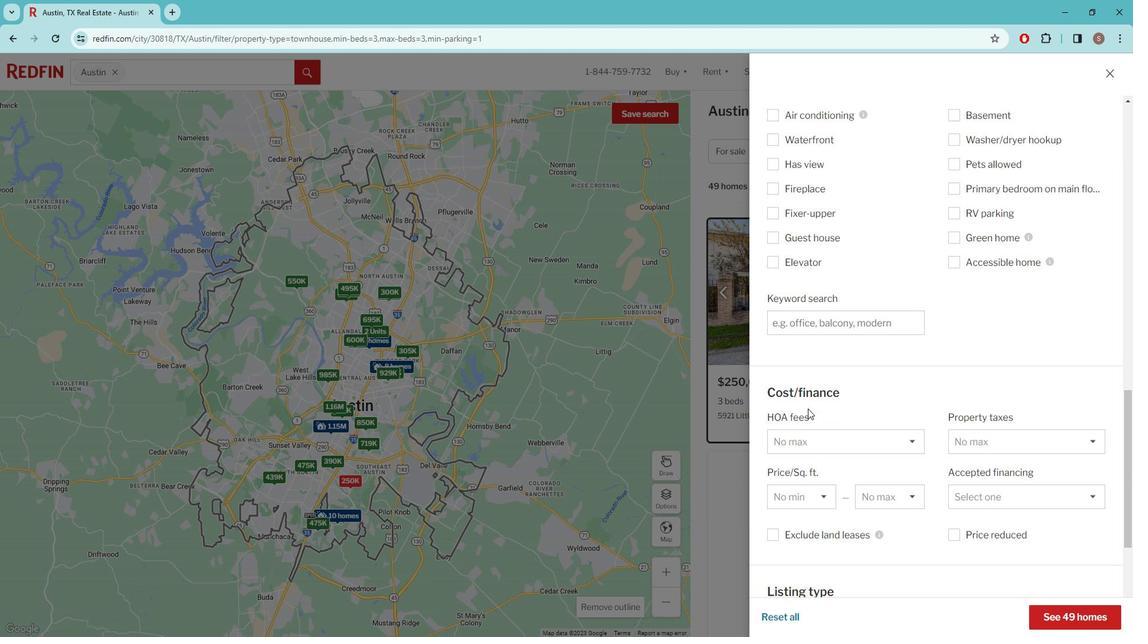 
Action: Mouse scrolled (813, 398) with delta (0, 0)
Screenshot: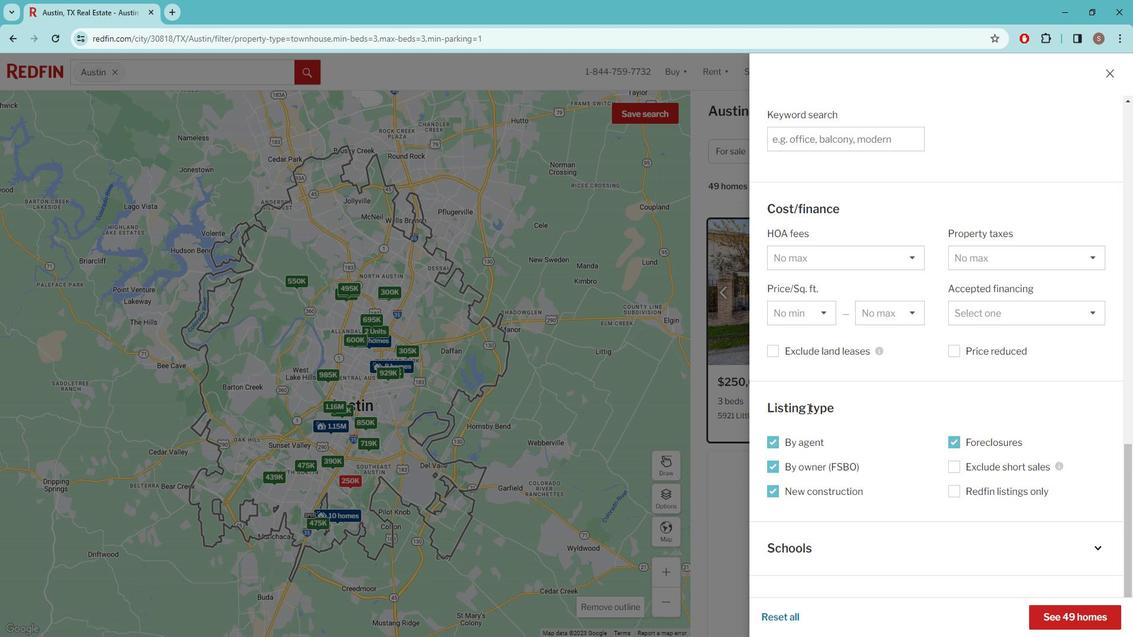 
Action: Mouse scrolled (813, 398) with delta (0, 0)
Screenshot: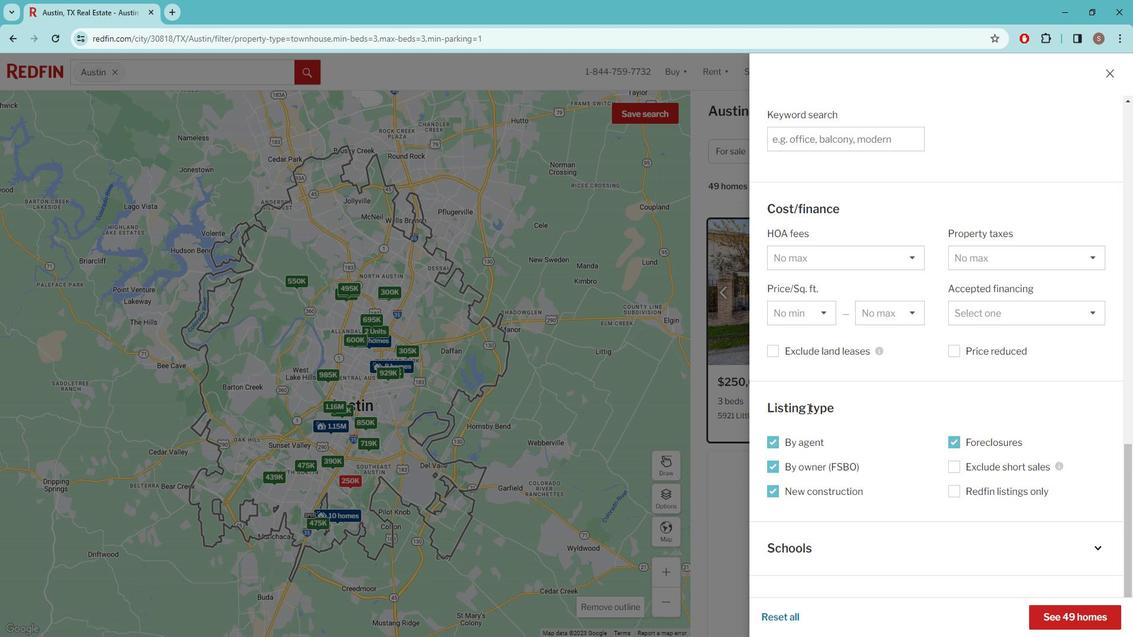 
Action: Mouse scrolled (813, 398) with delta (0, 0)
Screenshot: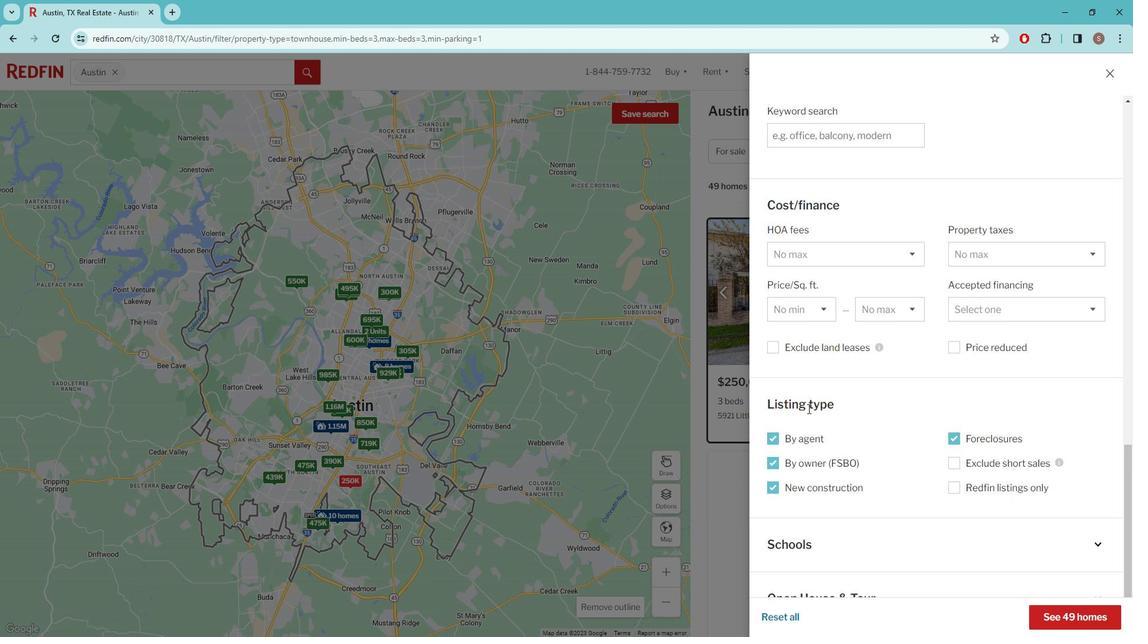 
Action: Mouse scrolled (813, 398) with delta (0, 0)
Screenshot: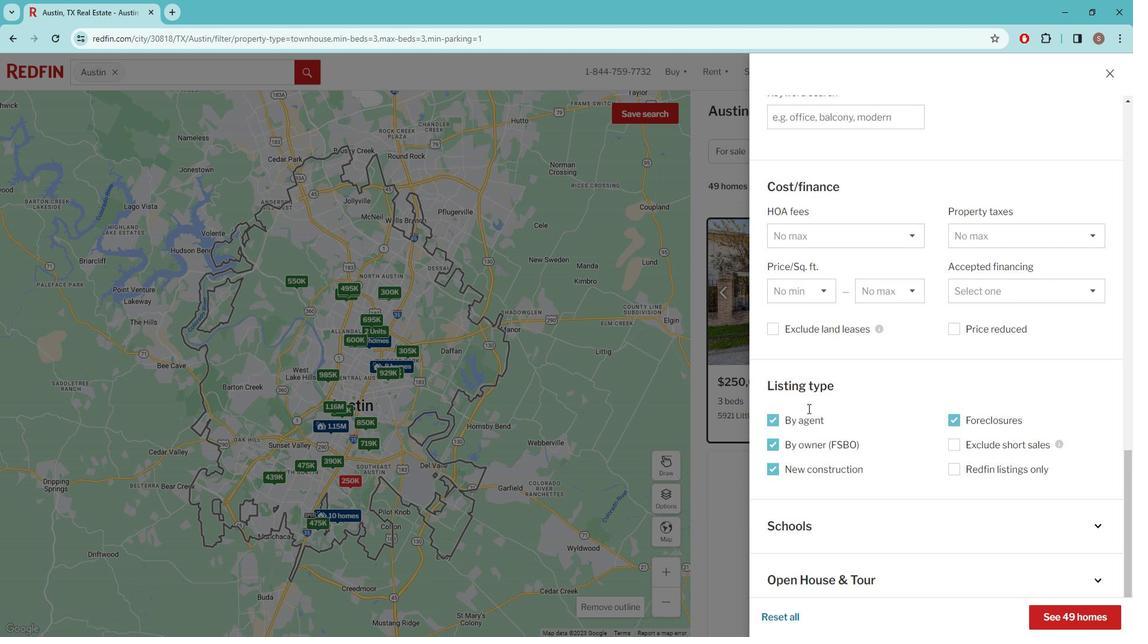 
Action: Mouse scrolled (813, 398) with delta (0, 0)
Screenshot: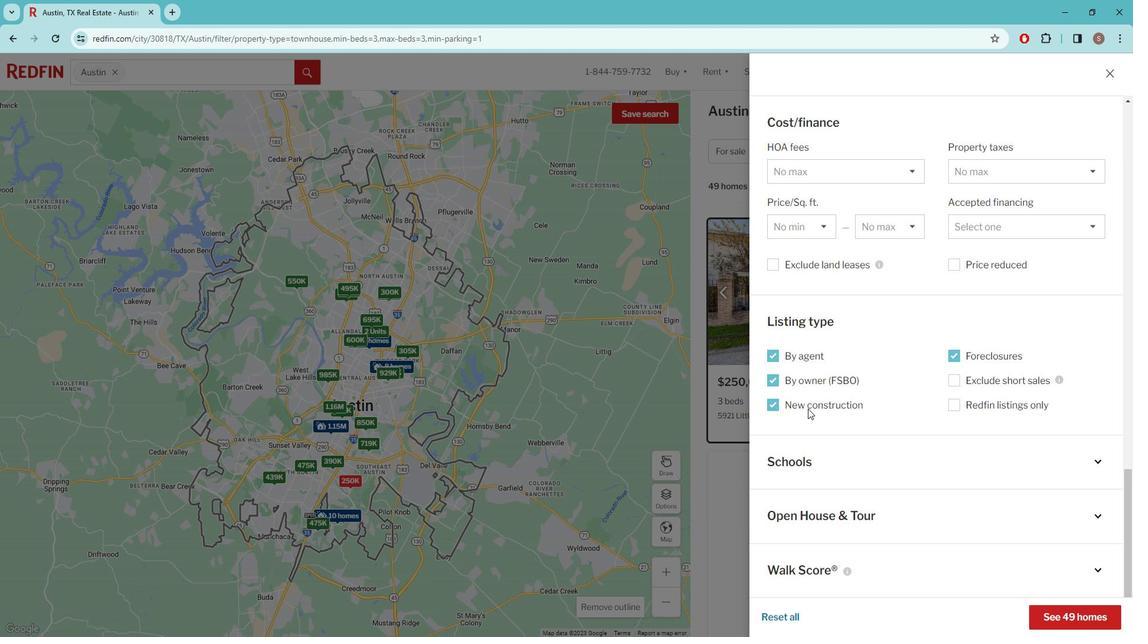 
Action: Mouse scrolled (813, 398) with delta (0, 0)
Screenshot: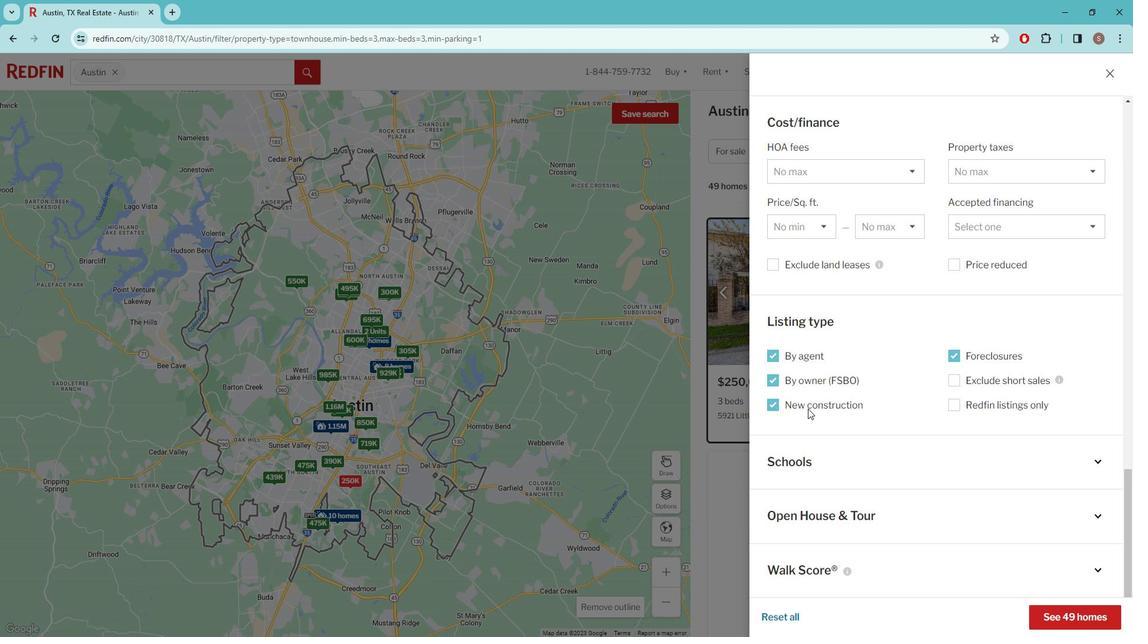 
Action: Mouse scrolled (813, 398) with delta (0, 0)
Screenshot: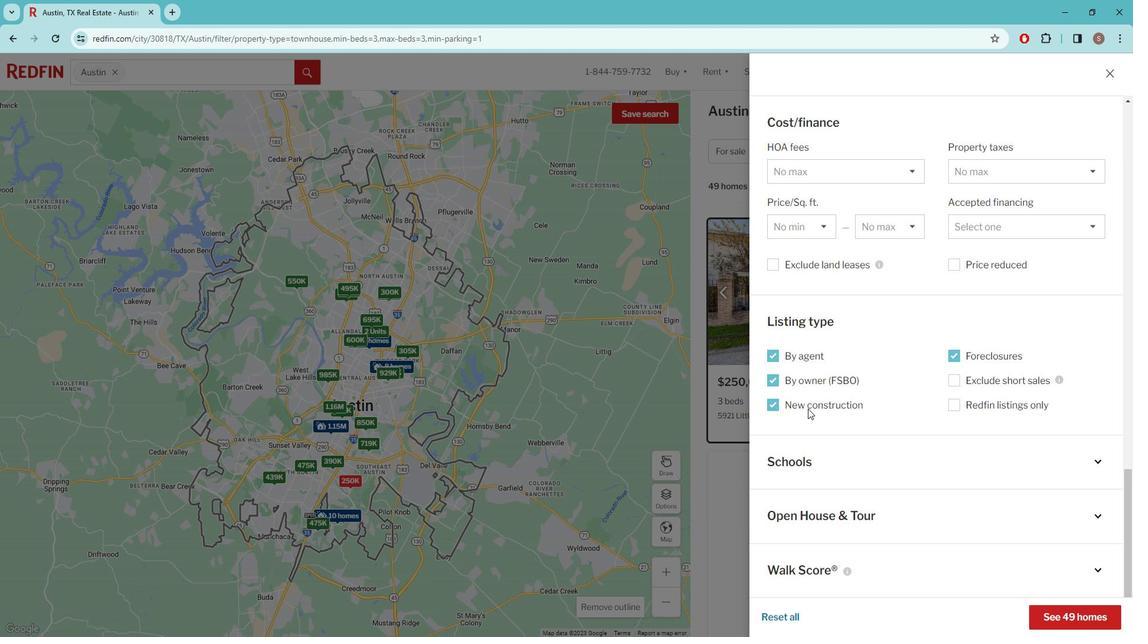 
Action: Mouse moved to (1101, 598)
Screenshot: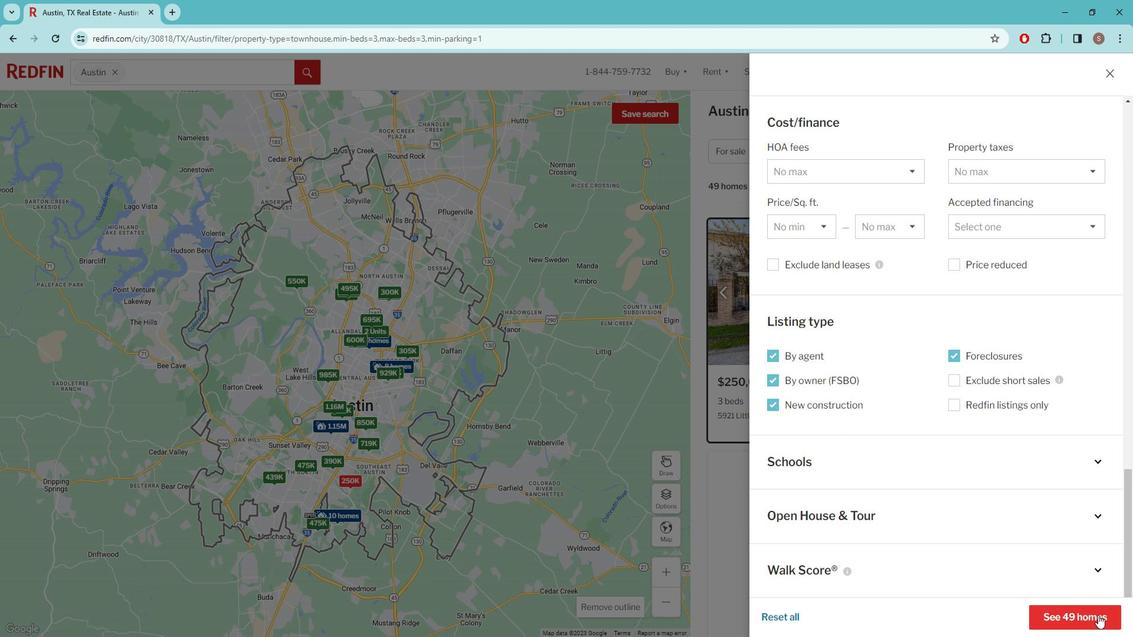 
Action: Mouse pressed left at (1101, 598)
Screenshot: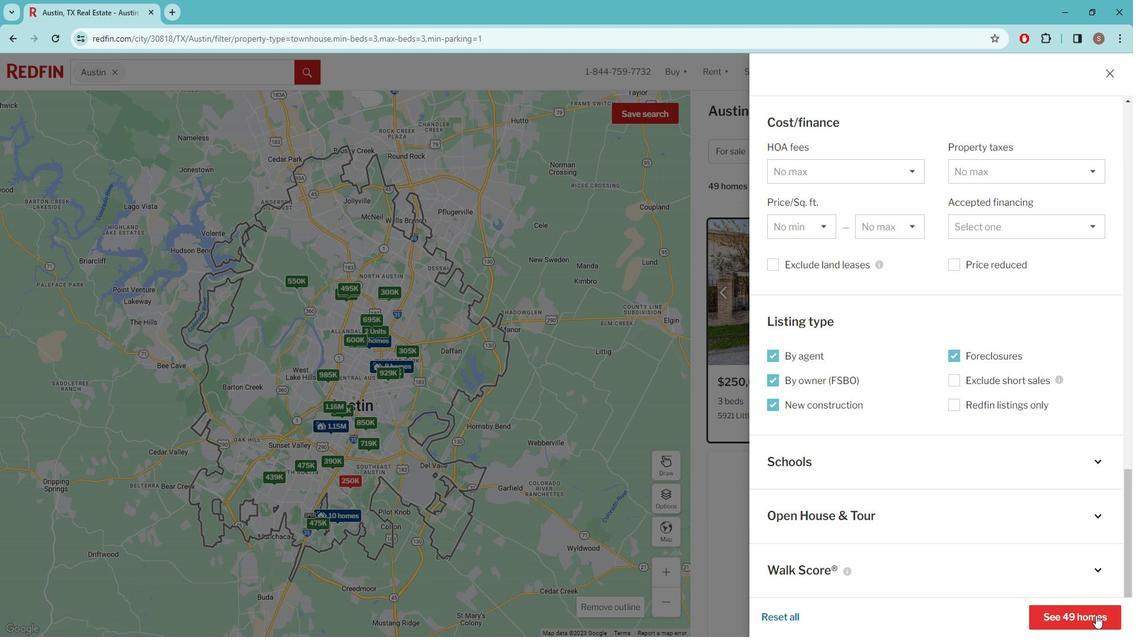 
Action: Mouse moved to (884, 370)
Screenshot: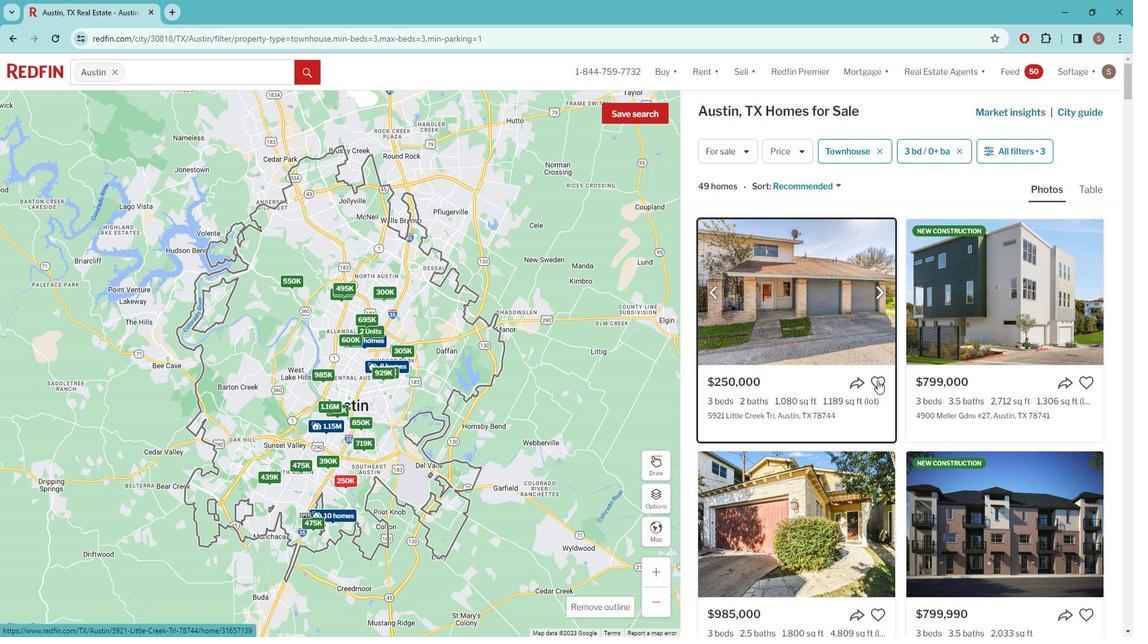 
Action: Mouse pressed left at (884, 370)
Screenshot: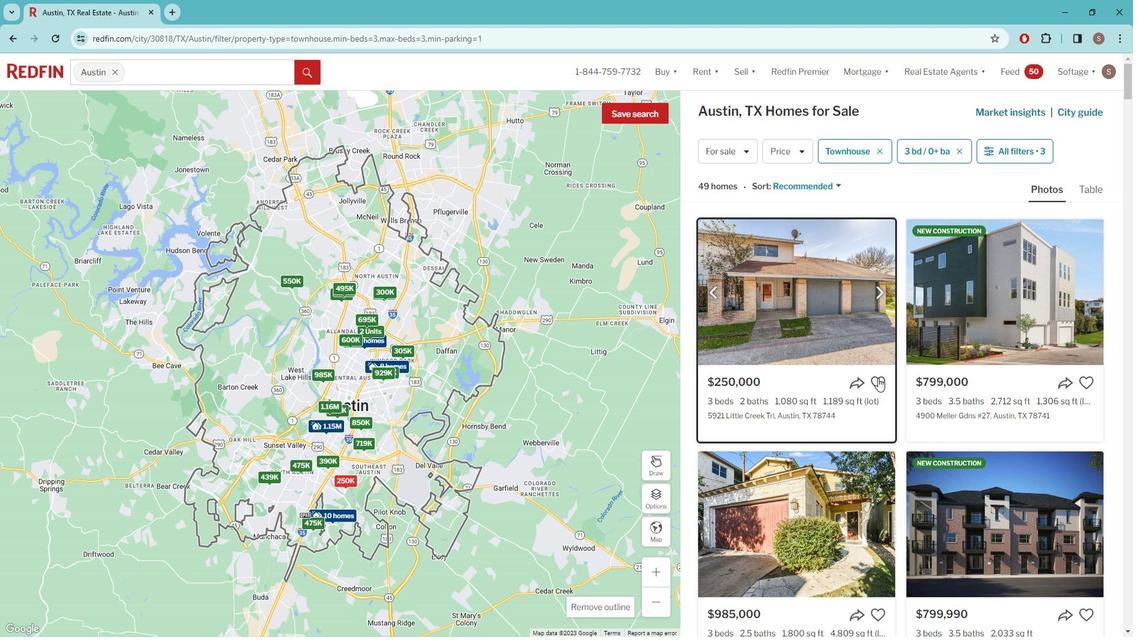 
Action: Mouse moved to (885, 371)
Screenshot: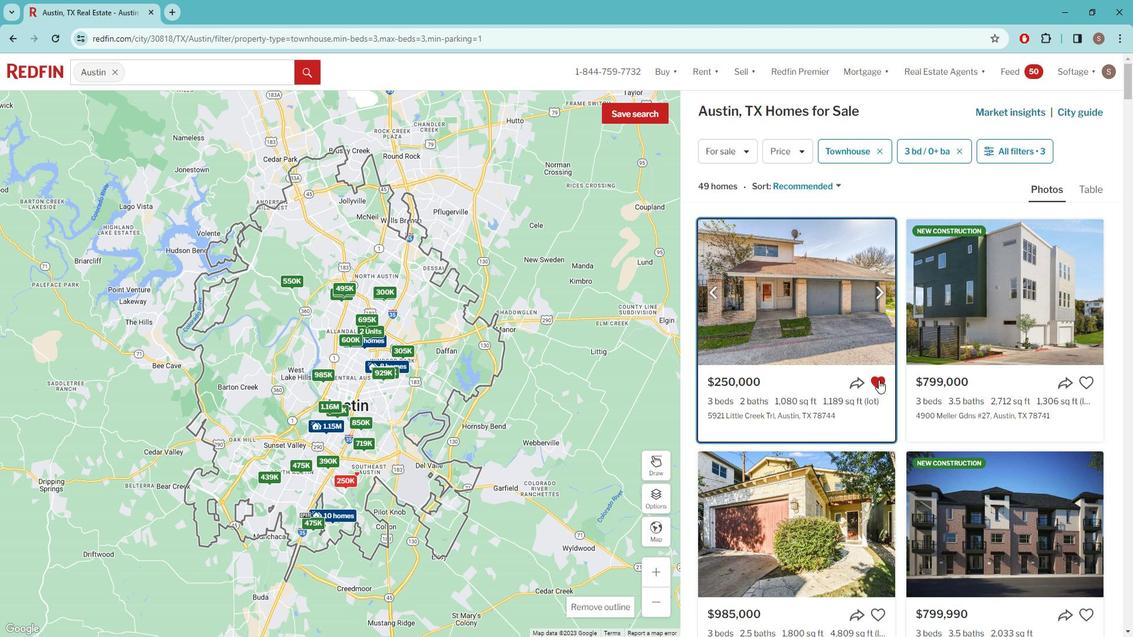 
